 Task: Find connections with filter location Port Alberni with filter topic #lawyerlifewith filter profile language German with filter current company GRUNDFOS with filter school Bharatiya Vidya Bhavans M M College of Arts, N.M.Institute of Science and Haji Rashid Jaffer College of Commerce Bhavans College Munshi Nagar Andheri West Mumbai 400 058 with filter industry Internet Publishing with filter service category Translation with filter keywords title Actor
Action: Mouse moved to (226, 278)
Screenshot: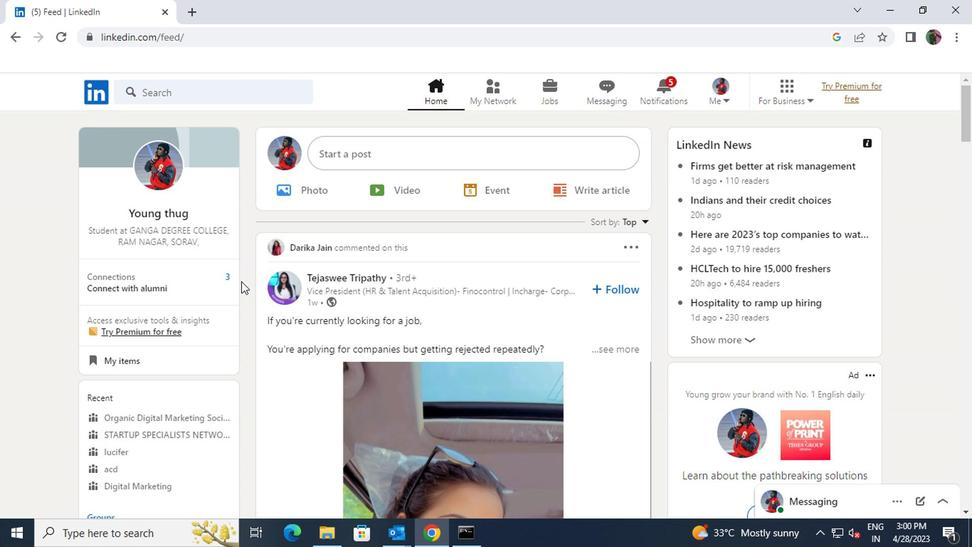 
Action: Mouse pressed left at (226, 278)
Screenshot: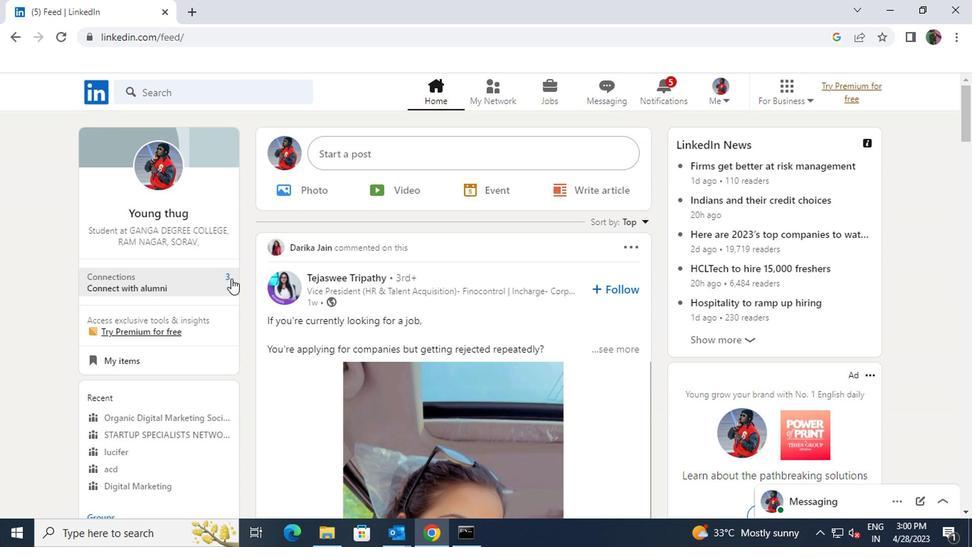 
Action: Mouse moved to (225, 174)
Screenshot: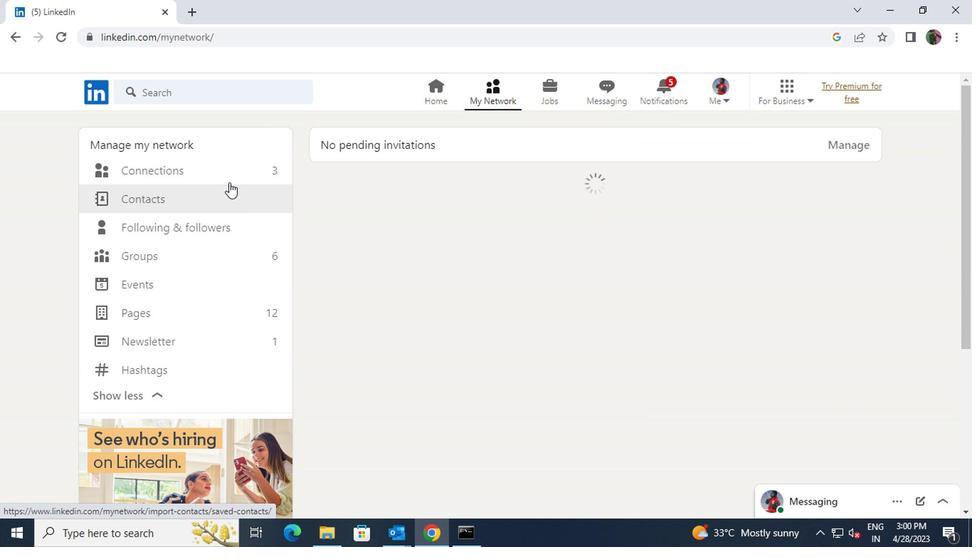 
Action: Mouse pressed left at (225, 174)
Screenshot: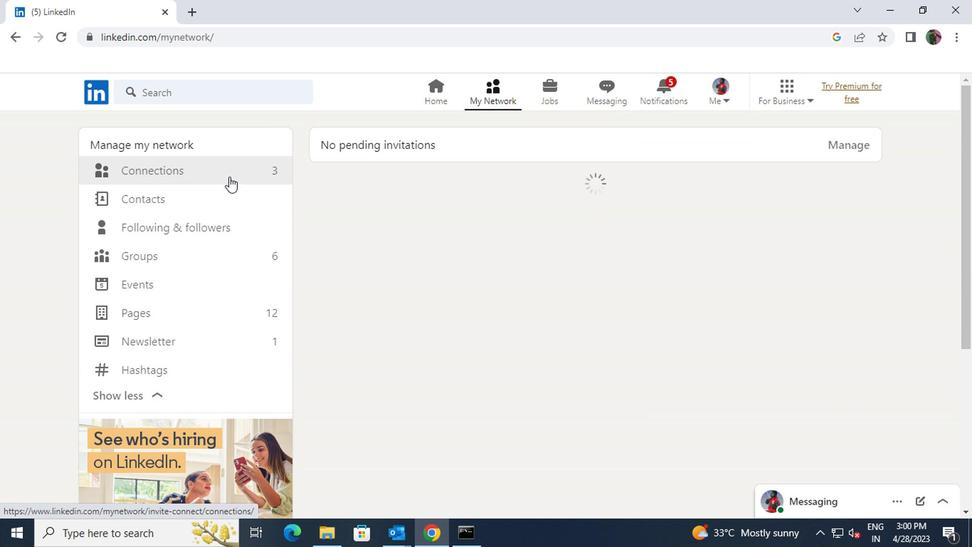 
Action: Mouse moved to (580, 172)
Screenshot: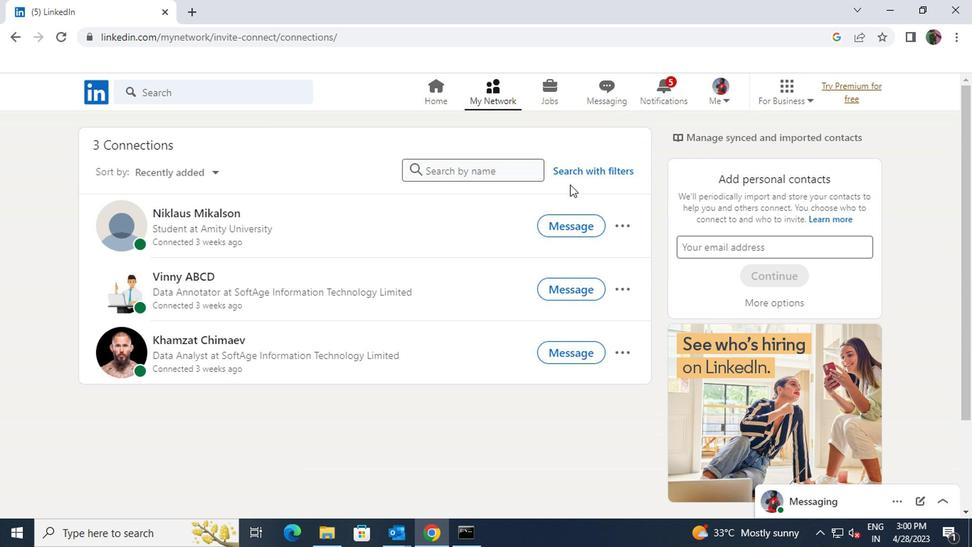 
Action: Mouse pressed left at (580, 172)
Screenshot: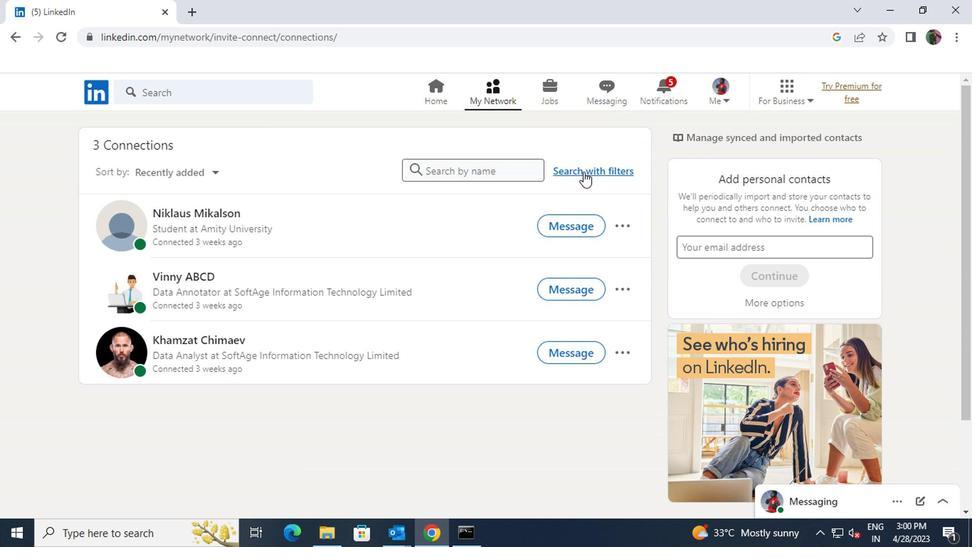 
Action: Mouse moved to (536, 133)
Screenshot: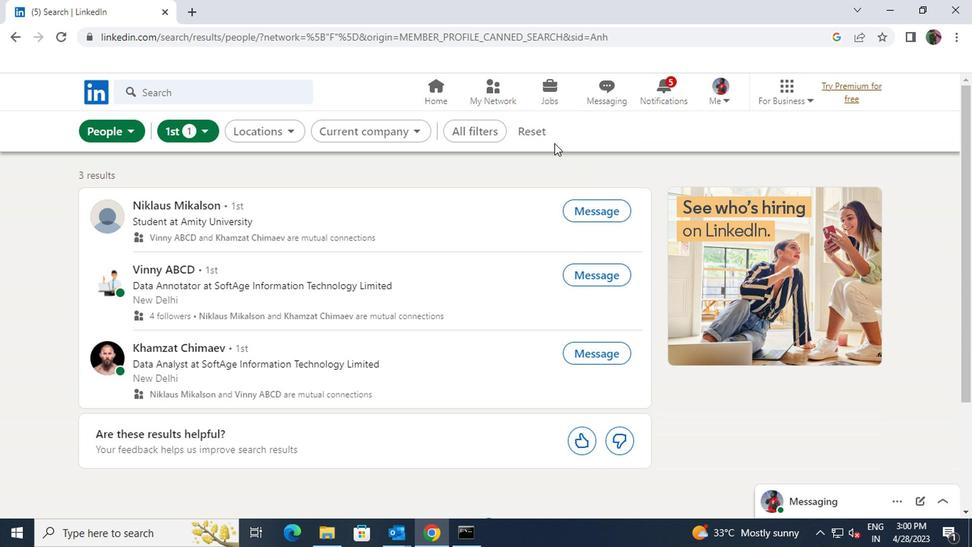 
Action: Mouse pressed left at (536, 133)
Screenshot: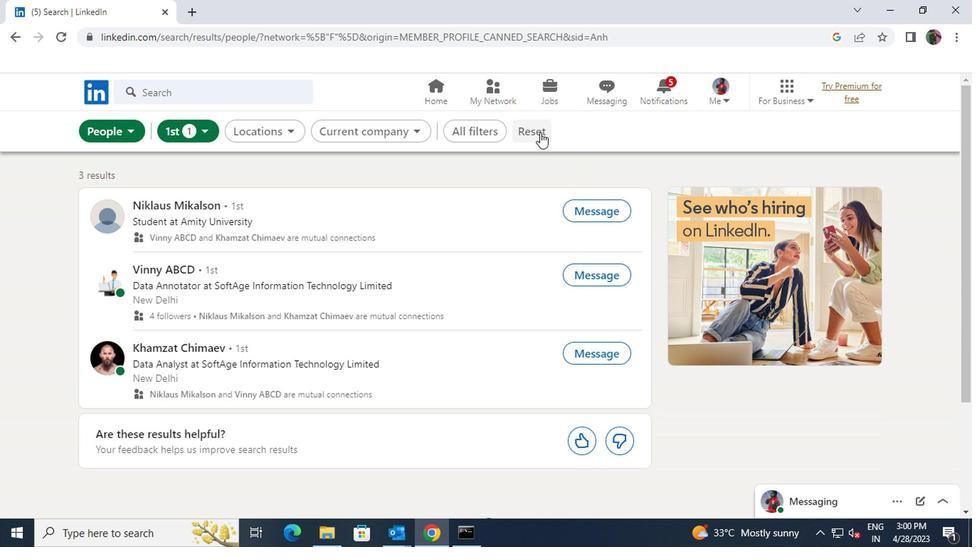 
Action: Mouse moved to (506, 133)
Screenshot: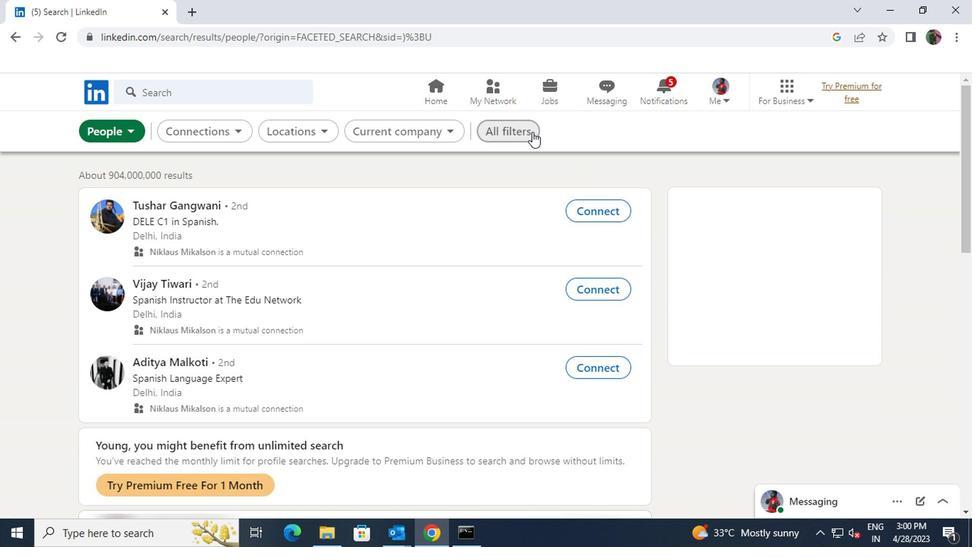 
Action: Mouse pressed left at (506, 133)
Screenshot: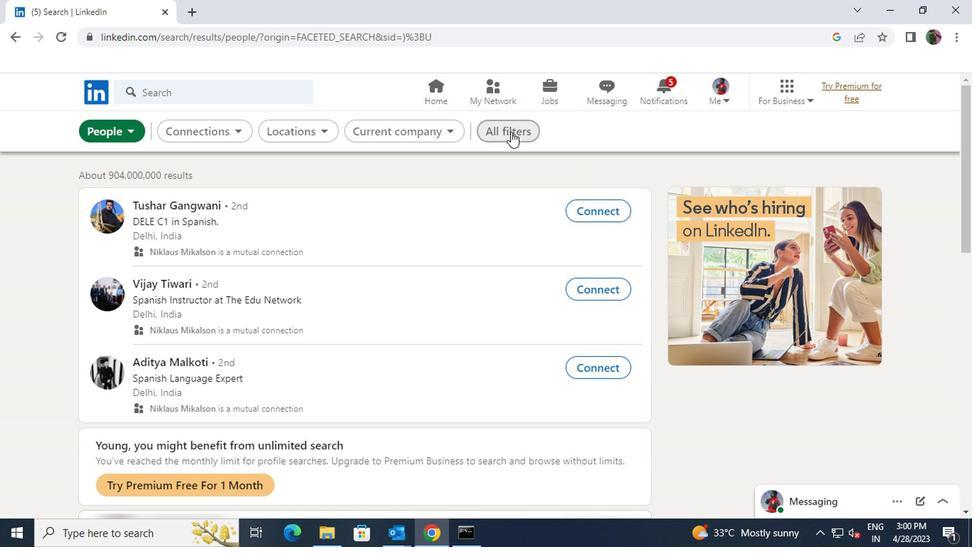 
Action: Mouse moved to (690, 284)
Screenshot: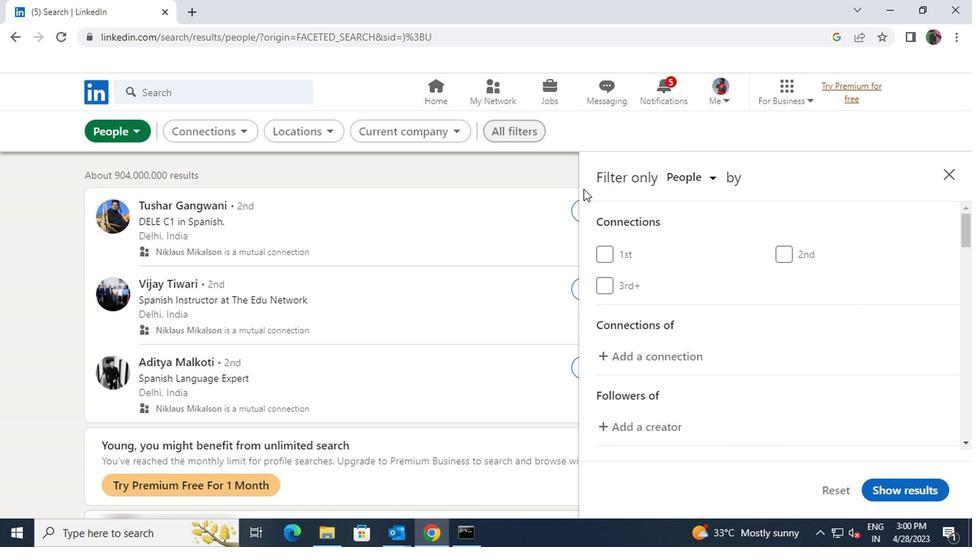 
Action: Mouse scrolled (690, 284) with delta (0, 0)
Screenshot: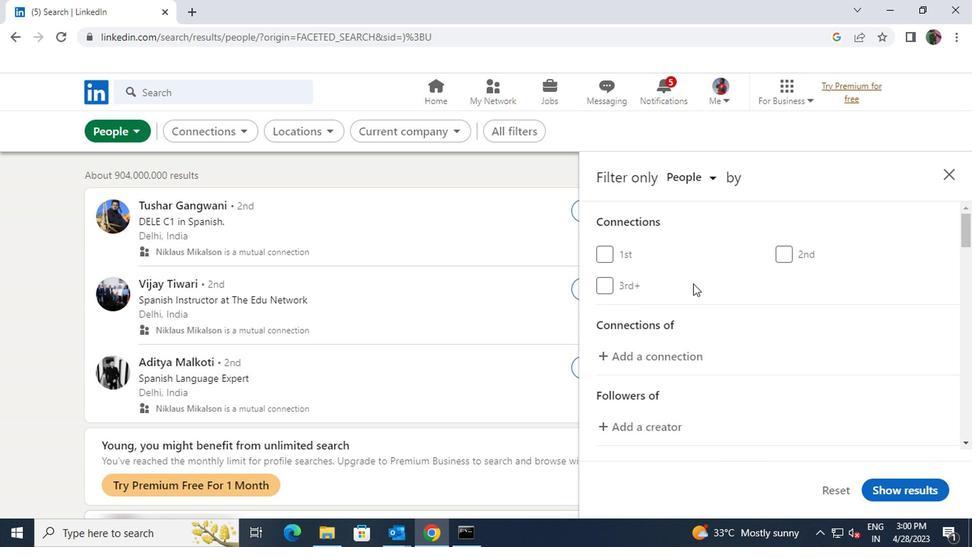 
Action: Mouse scrolled (690, 284) with delta (0, 0)
Screenshot: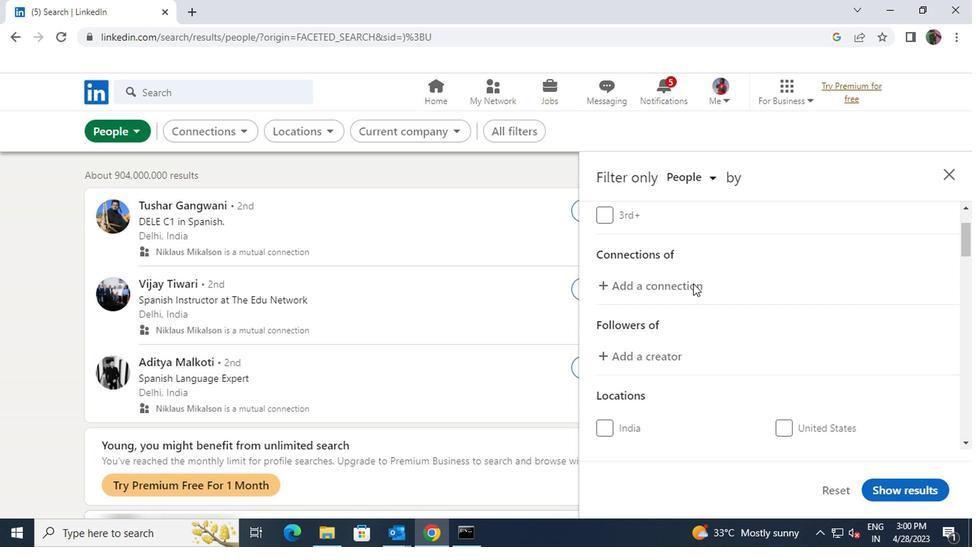 
Action: Mouse scrolled (690, 284) with delta (0, 0)
Screenshot: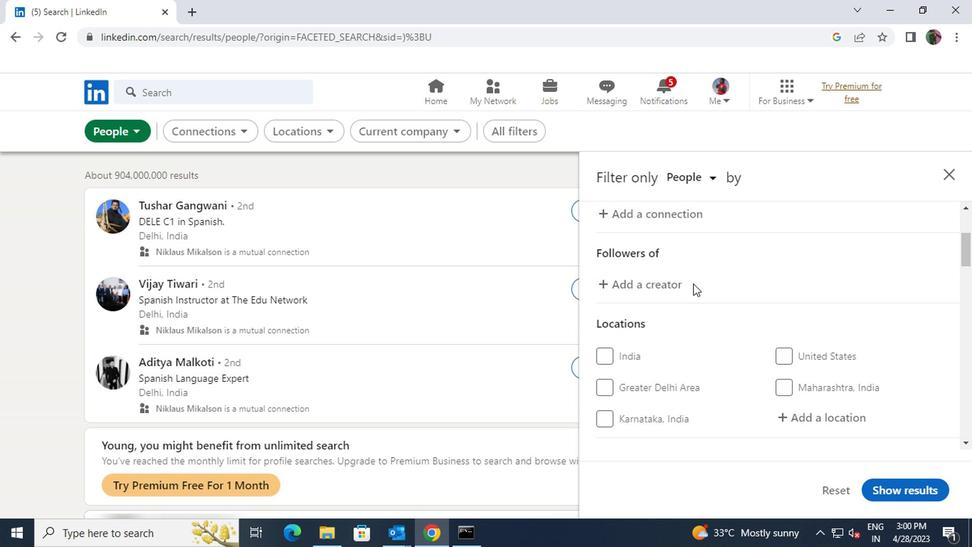 
Action: Mouse moved to (780, 348)
Screenshot: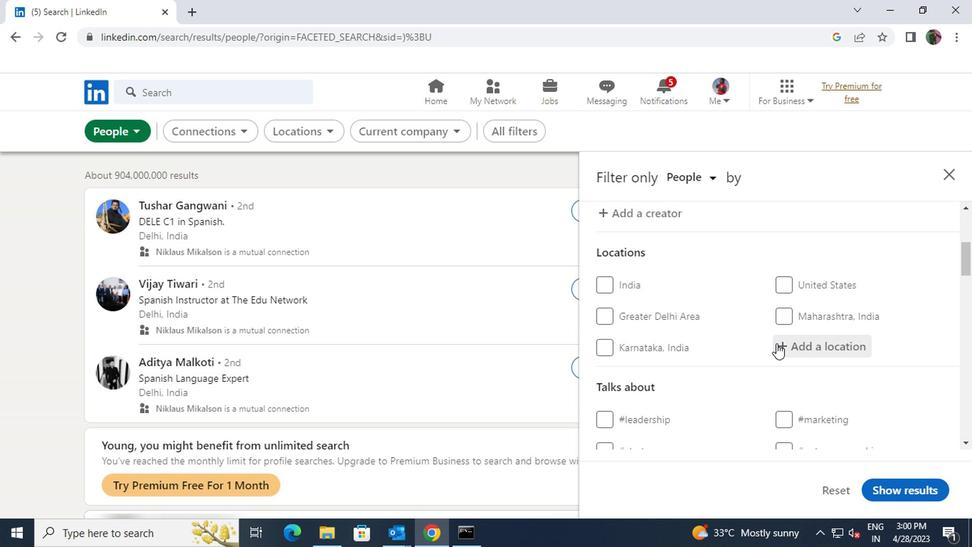 
Action: Mouse pressed left at (780, 348)
Screenshot: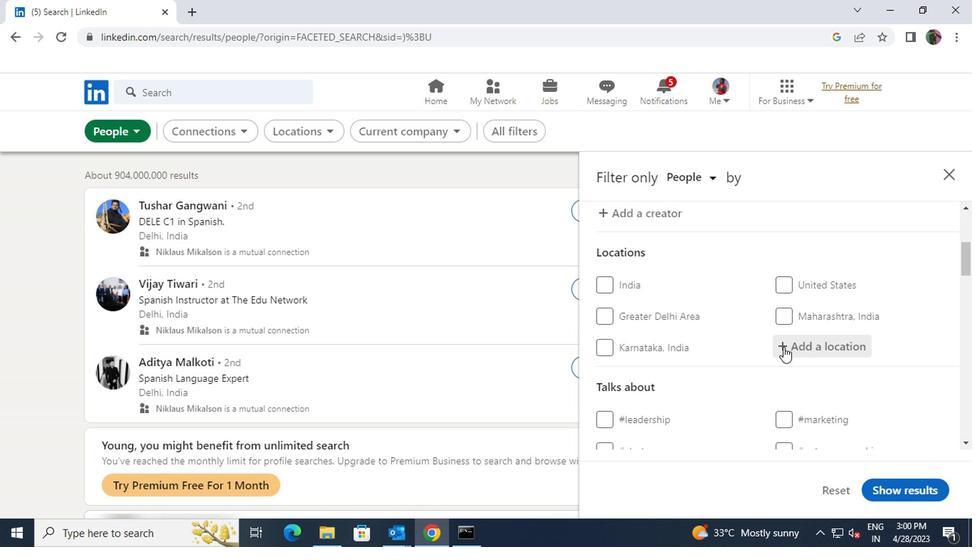 
Action: Key pressed <Key.shift>PORT<Key.space><Key.shift>ALBER
Screenshot: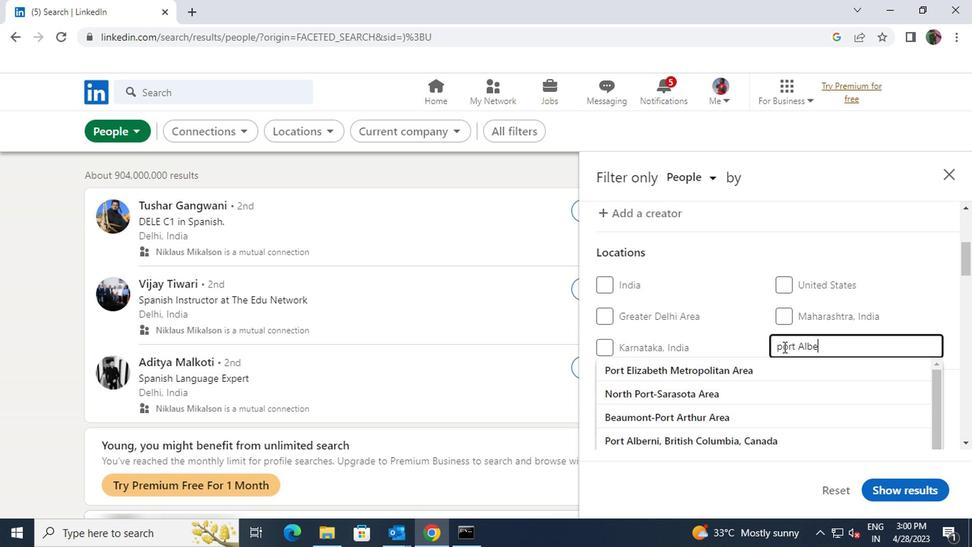 
Action: Mouse moved to (777, 366)
Screenshot: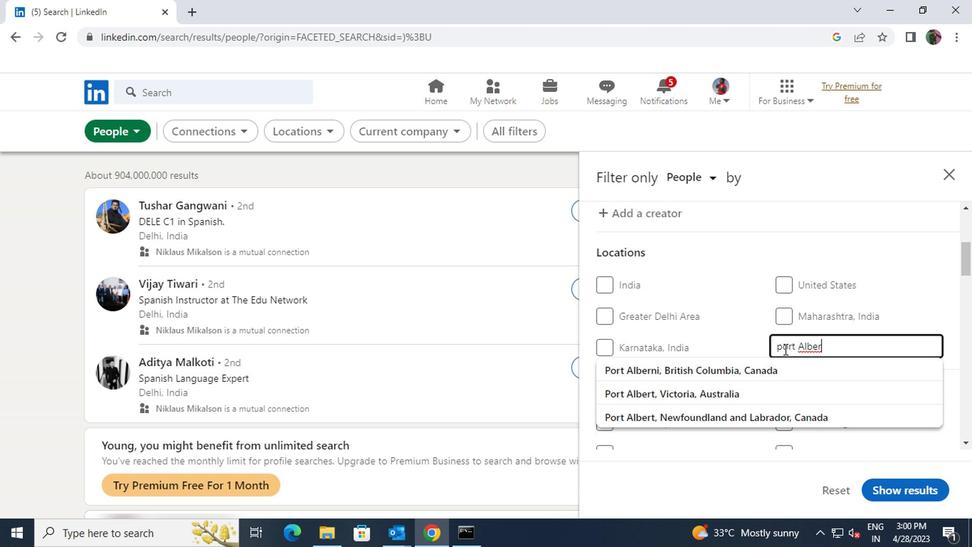 
Action: Mouse pressed left at (777, 366)
Screenshot: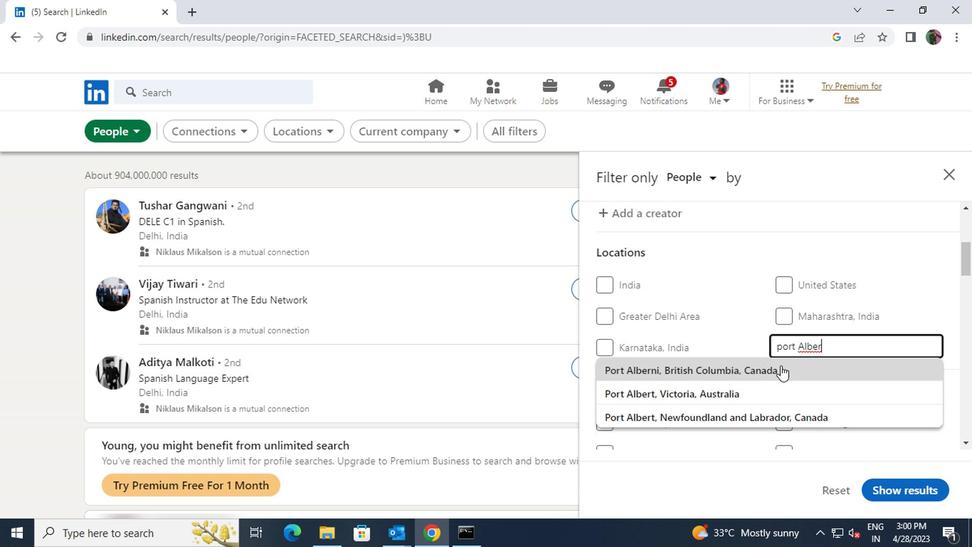 
Action: Mouse scrolled (777, 365) with delta (0, -1)
Screenshot: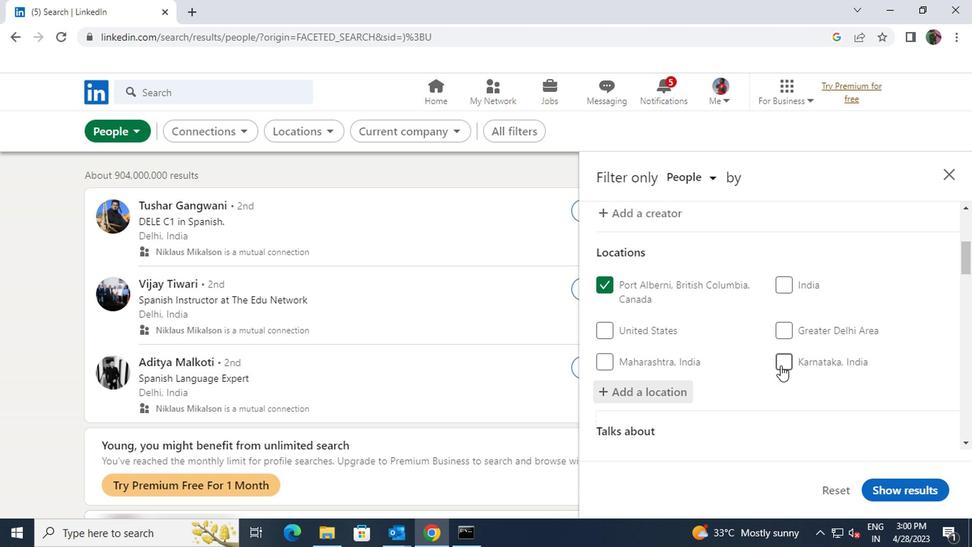 
Action: Mouse scrolled (777, 365) with delta (0, -1)
Screenshot: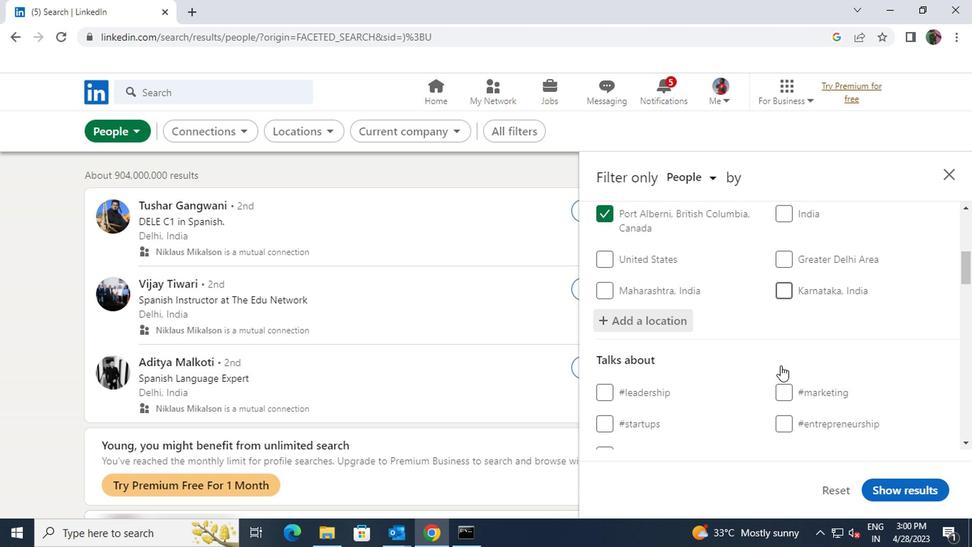 
Action: Mouse moved to (790, 381)
Screenshot: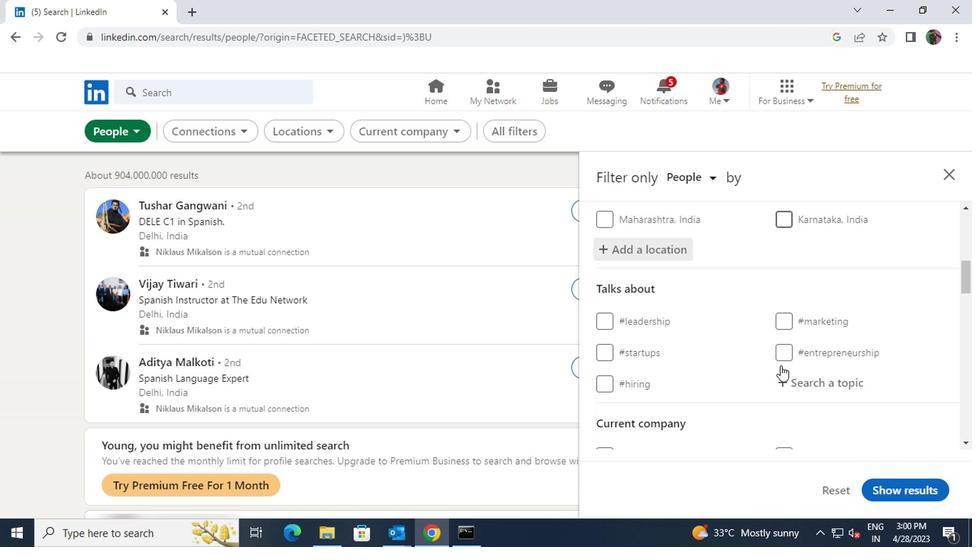 
Action: Mouse pressed left at (790, 381)
Screenshot: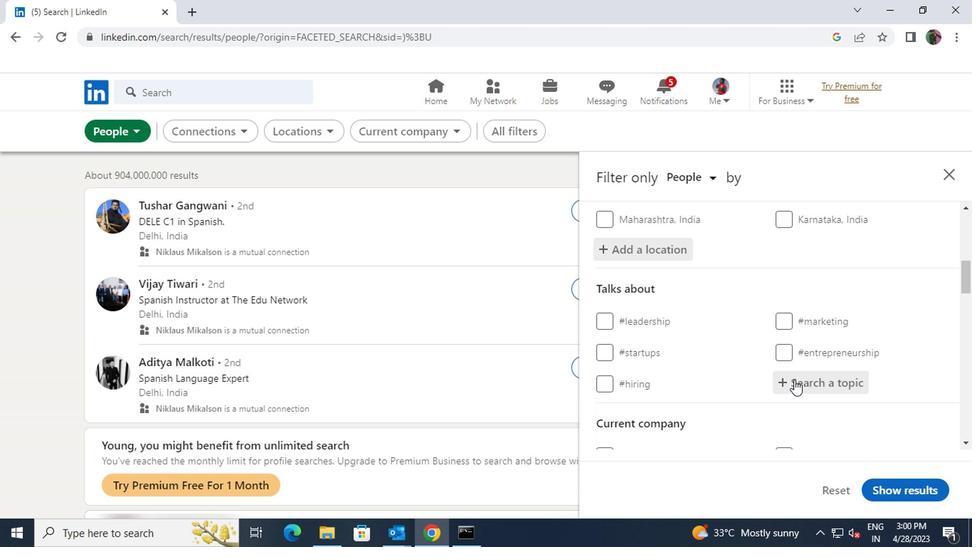 
Action: Key pressed LAWYERLIFE
Screenshot: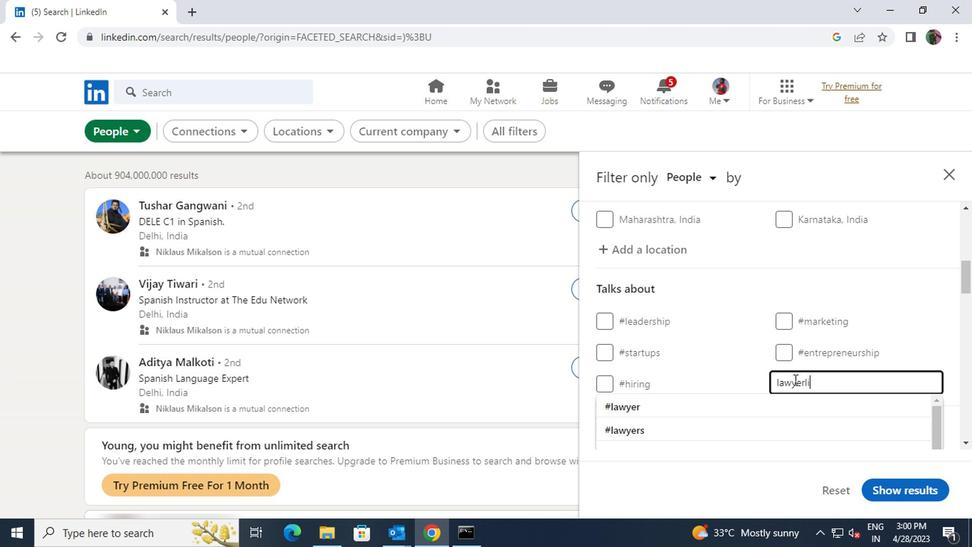 
Action: Mouse moved to (783, 395)
Screenshot: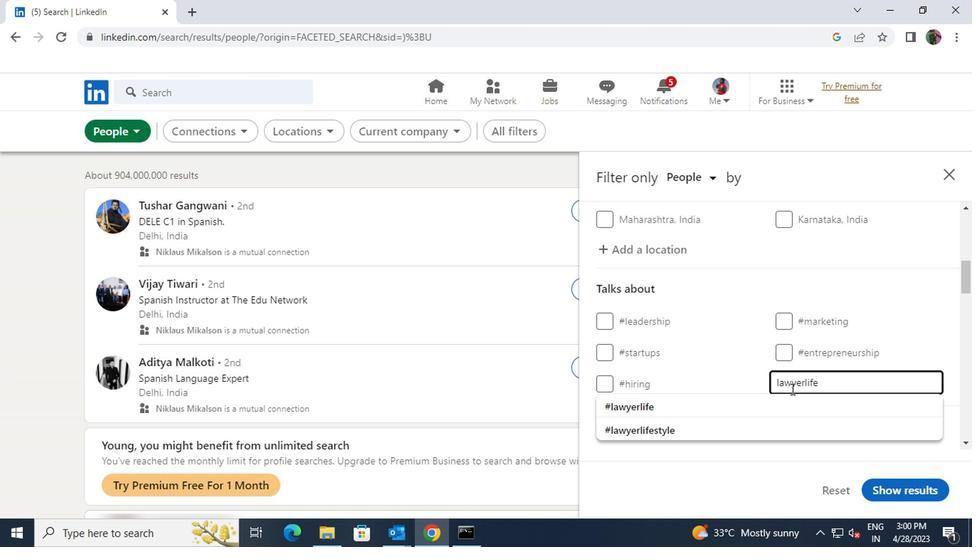 
Action: Mouse pressed left at (783, 395)
Screenshot: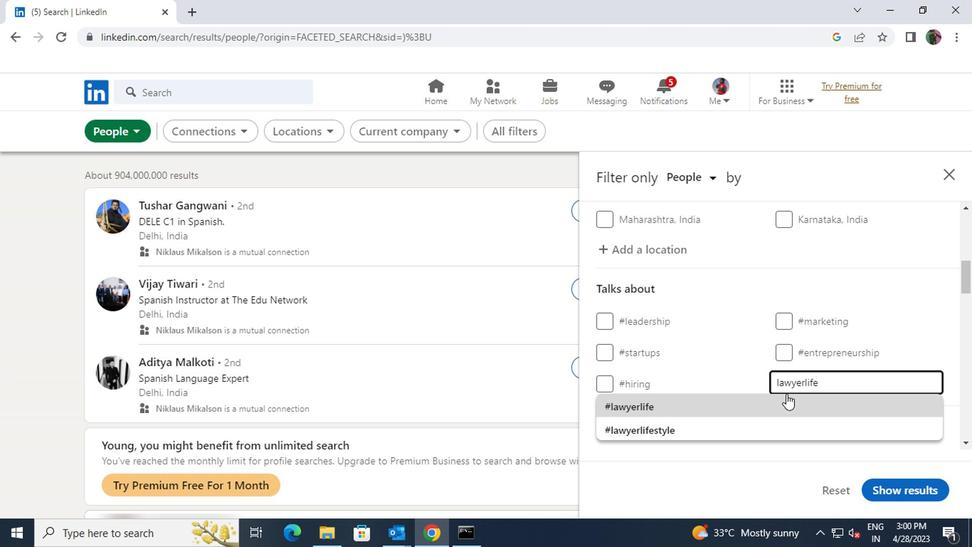 
Action: Mouse scrolled (783, 394) with delta (0, 0)
Screenshot: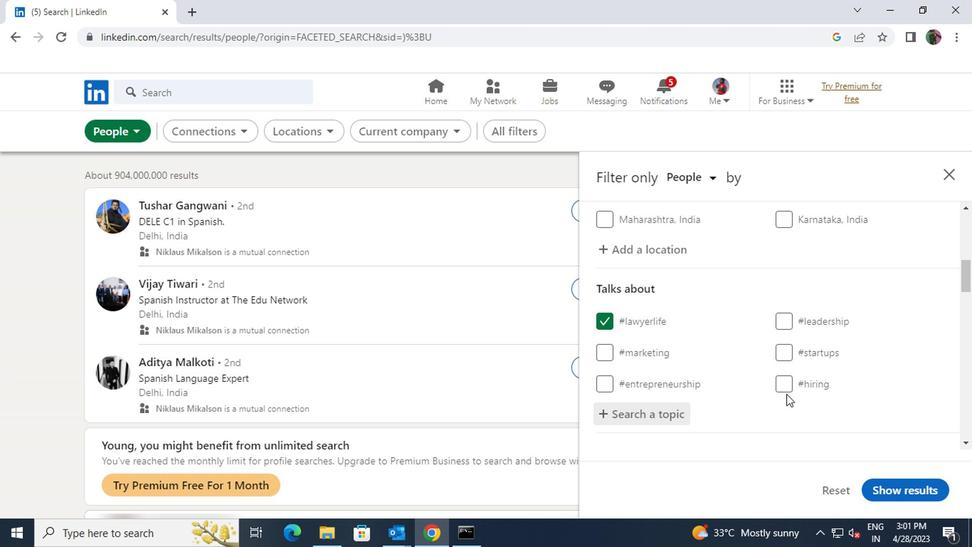 
Action: Mouse scrolled (783, 394) with delta (0, 0)
Screenshot: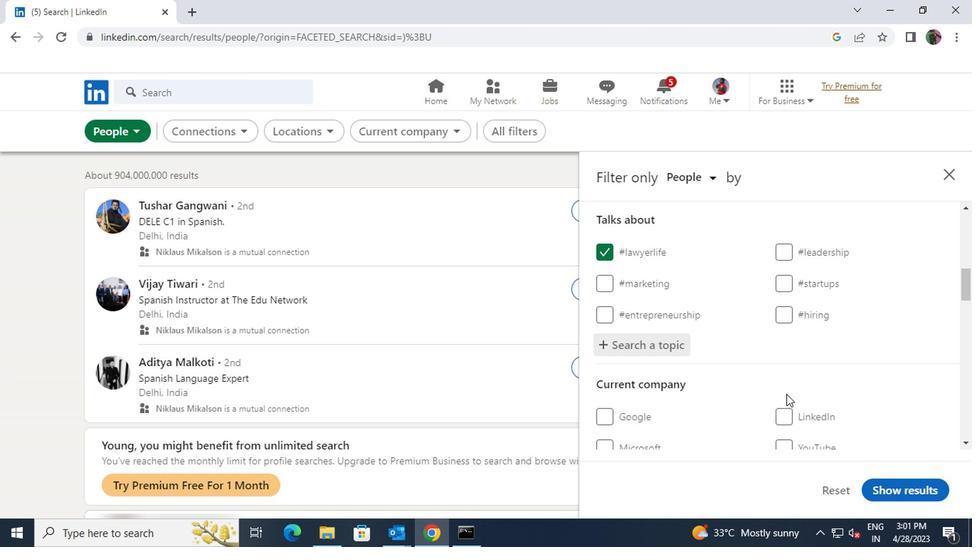 
Action: Mouse scrolled (783, 394) with delta (0, 0)
Screenshot: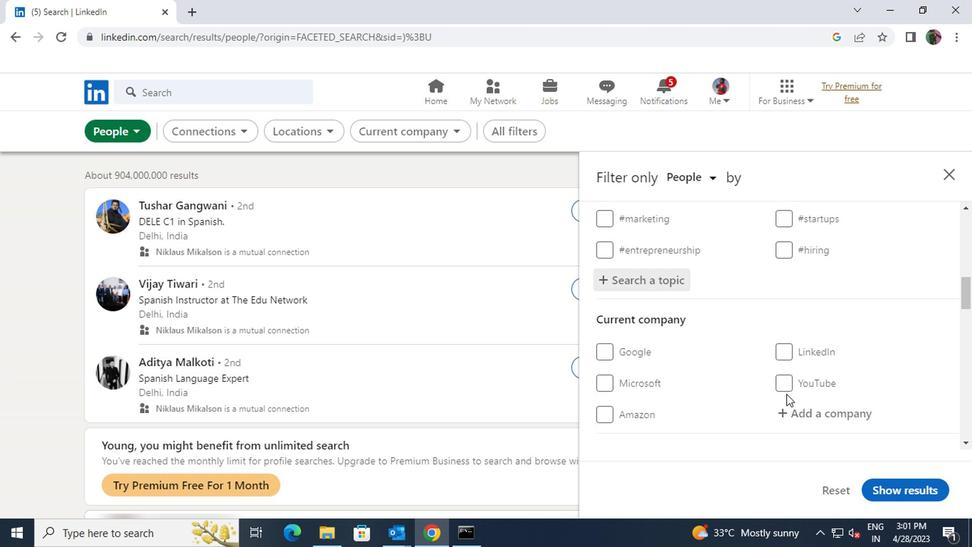 
Action: Mouse scrolled (783, 394) with delta (0, 0)
Screenshot: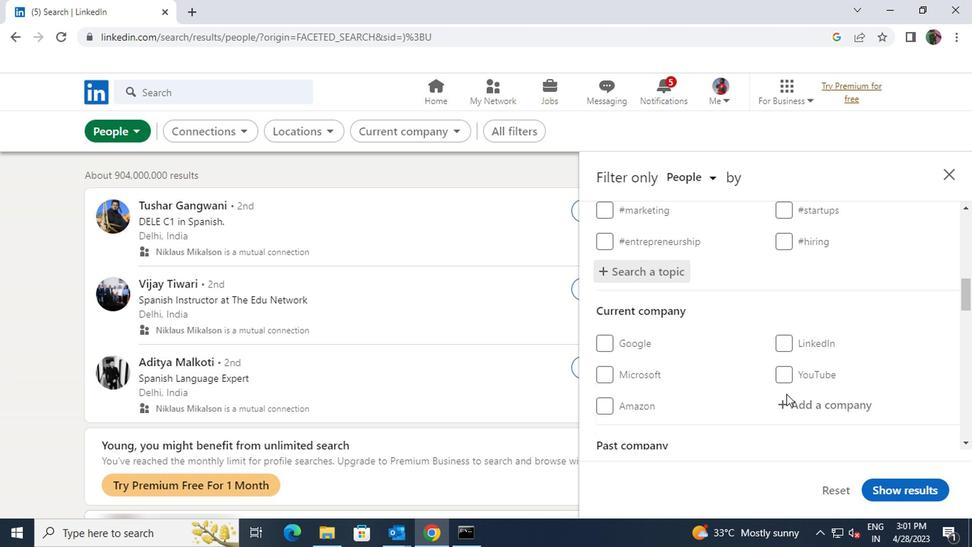 
Action: Mouse scrolled (783, 394) with delta (0, 0)
Screenshot: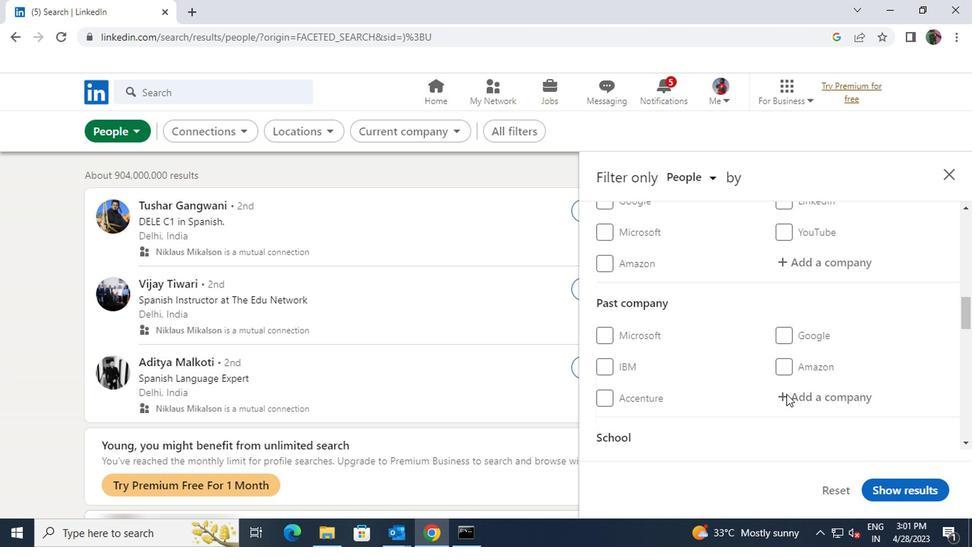 
Action: Mouse scrolled (783, 394) with delta (0, 0)
Screenshot: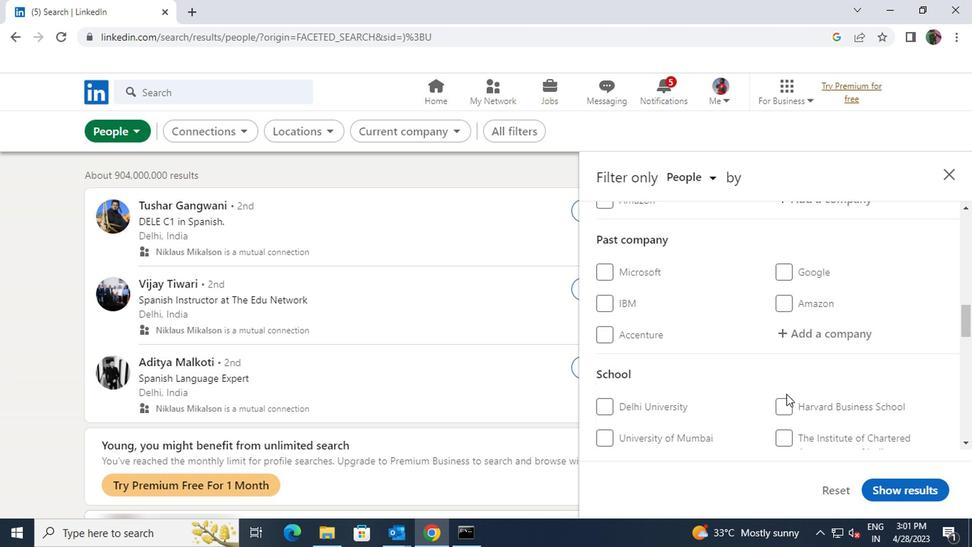 
Action: Mouse scrolled (783, 394) with delta (0, 0)
Screenshot: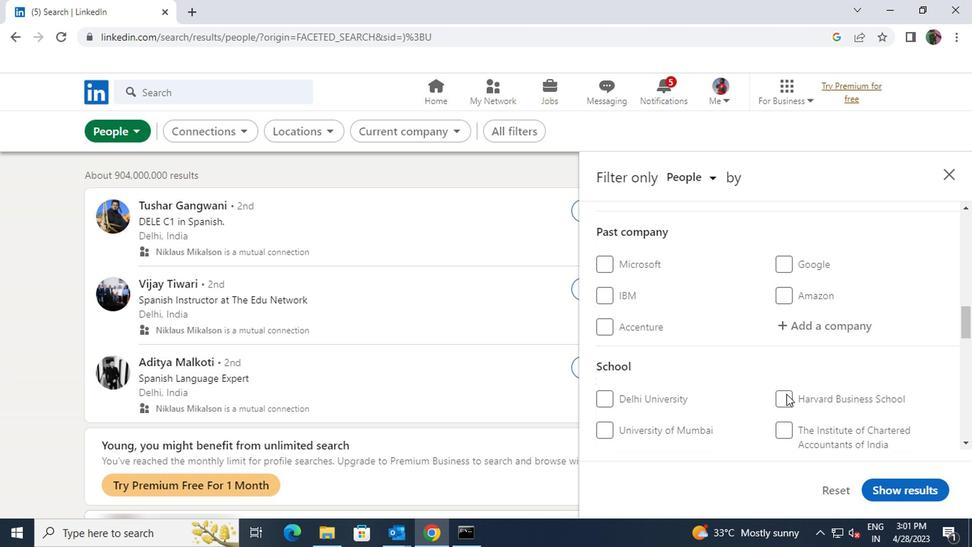 
Action: Mouse scrolled (783, 394) with delta (0, 0)
Screenshot: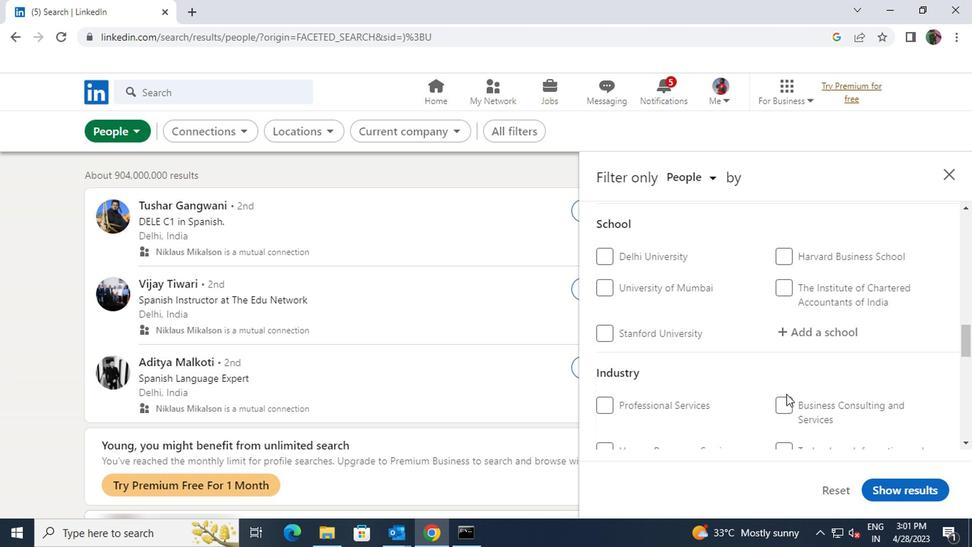 
Action: Mouse scrolled (783, 394) with delta (0, 0)
Screenshot: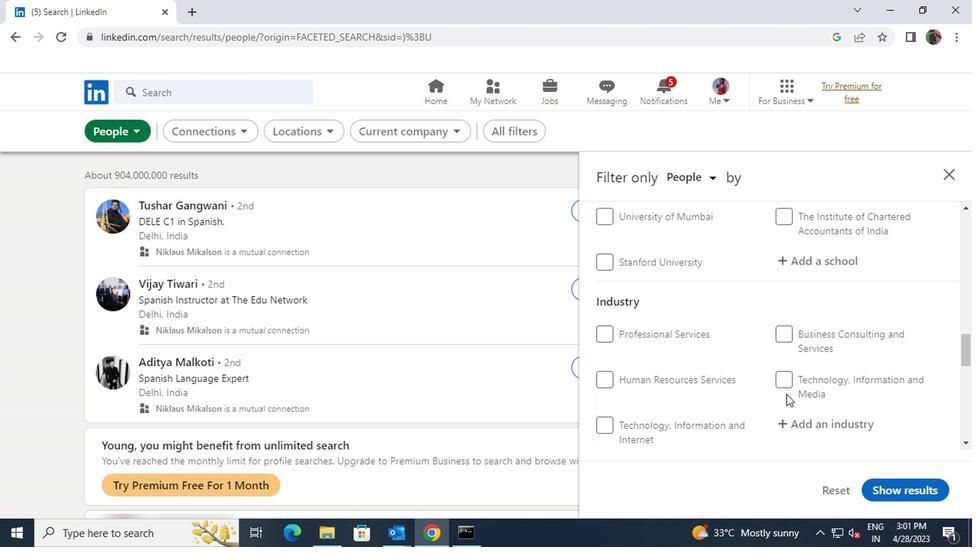 
Action: Mouse scrolled (783, 394) with delta (0, 0)
Screenshot: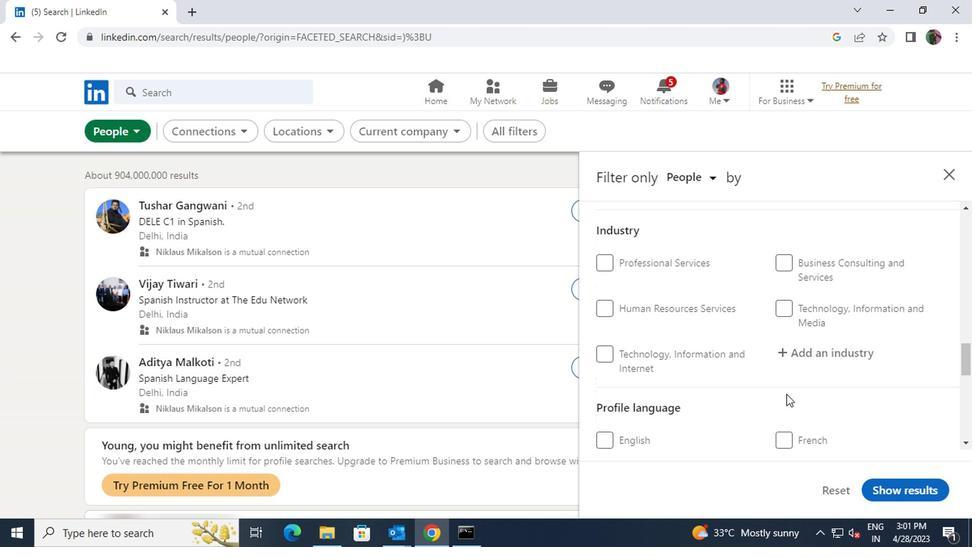 
Action: Mouse moved to (607, 431)
Screenshot: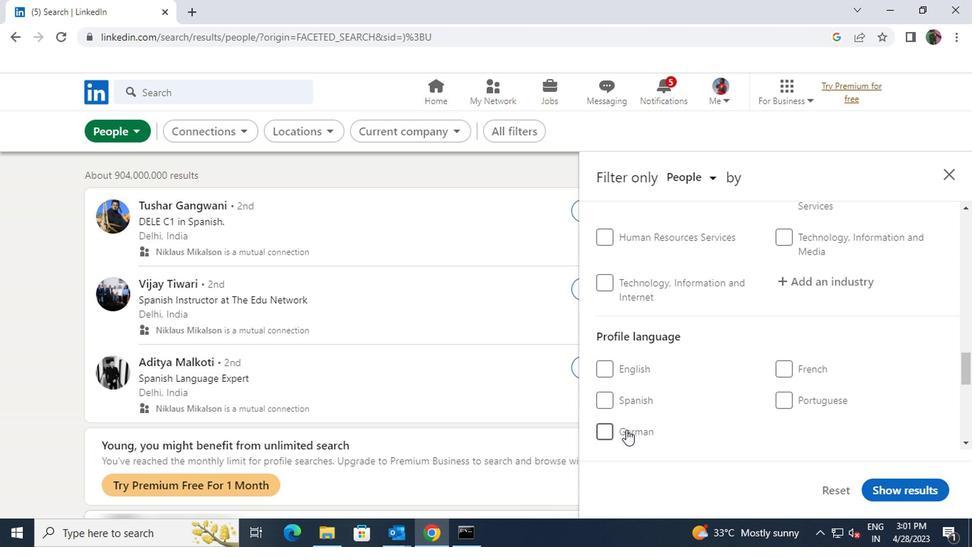 
Action: Mouse pressed left at (607, 431)
Screenshot: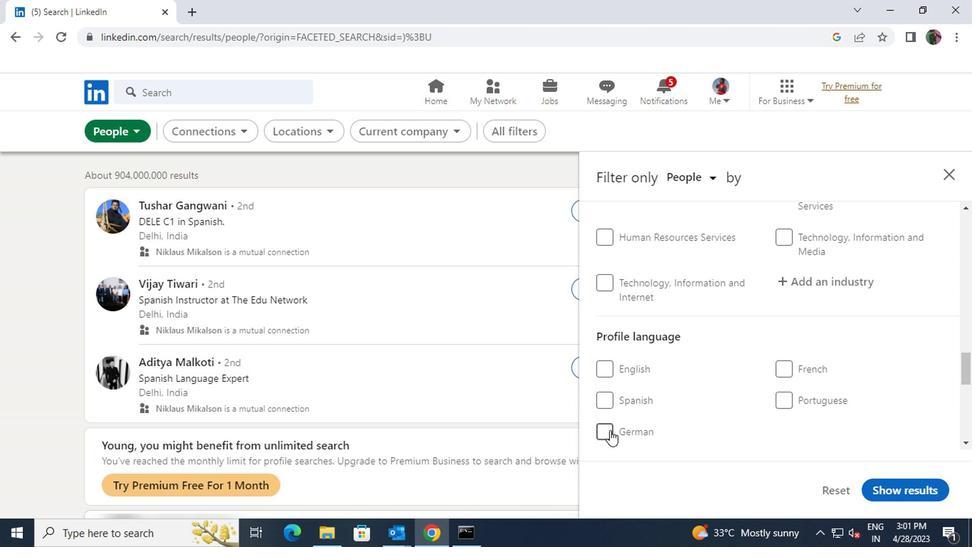 
Action: Mouse moved to (731, 428)
Screenshot: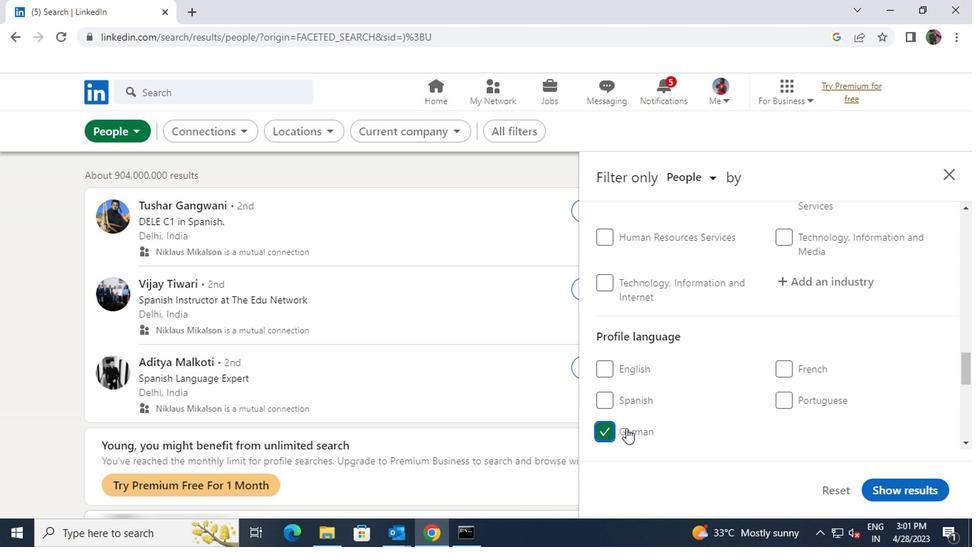 
Action: Mouse scrolled (731, 428) with delta (0, 0)
Screenshot: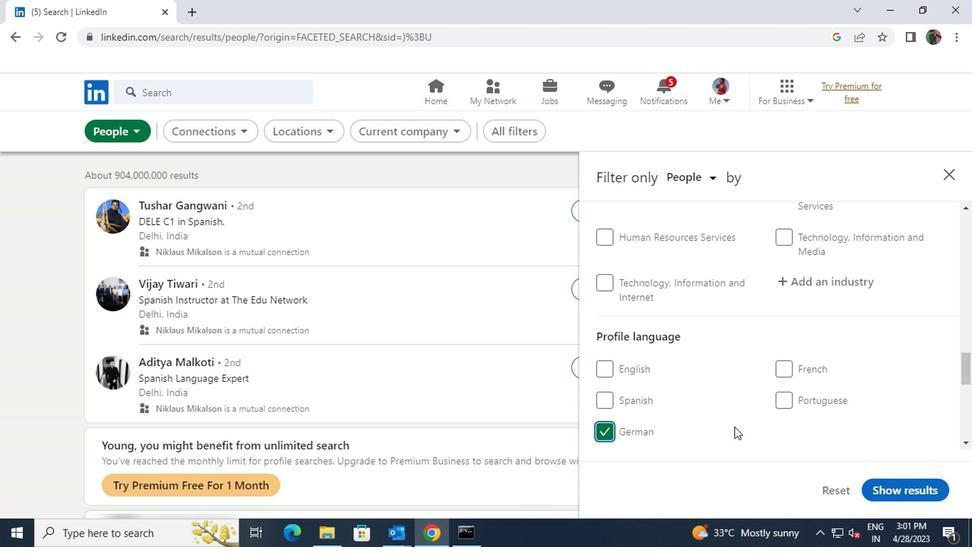 
Action: Mouse moved to (732, 427)
Screenshot: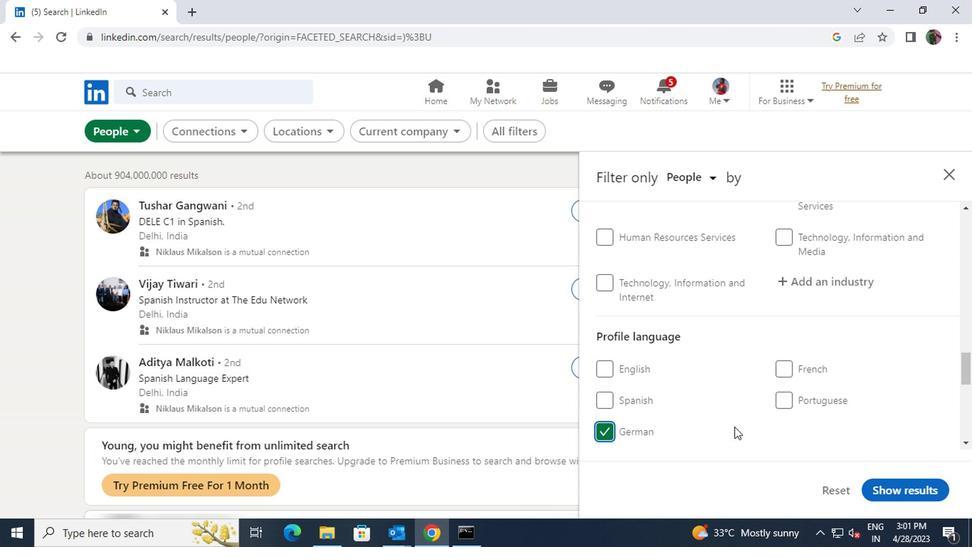 
Action: Mouse scrolled (732, 428) with delta (0, 1)
Screenshot: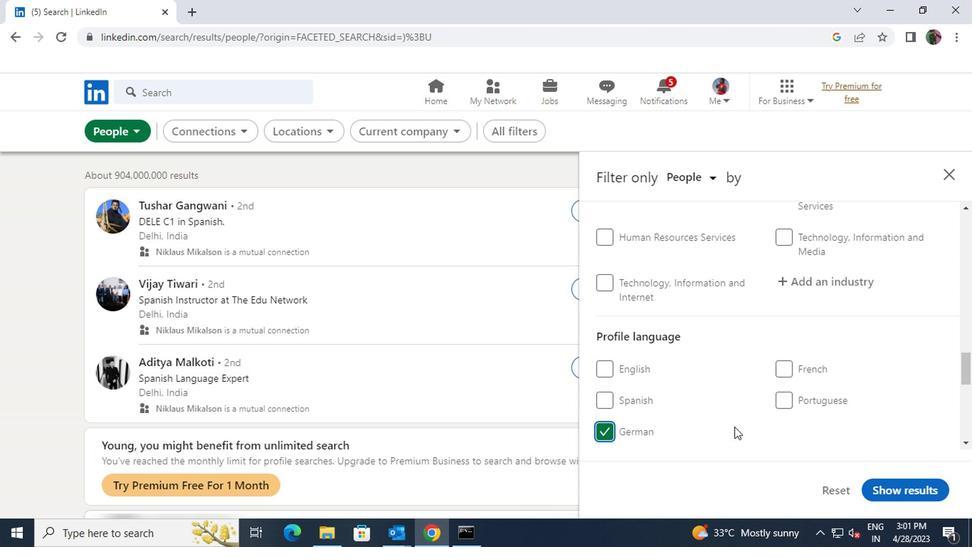 
Action: Mouse scrolled (732, 428) with delta (0, 1)
Screenshot: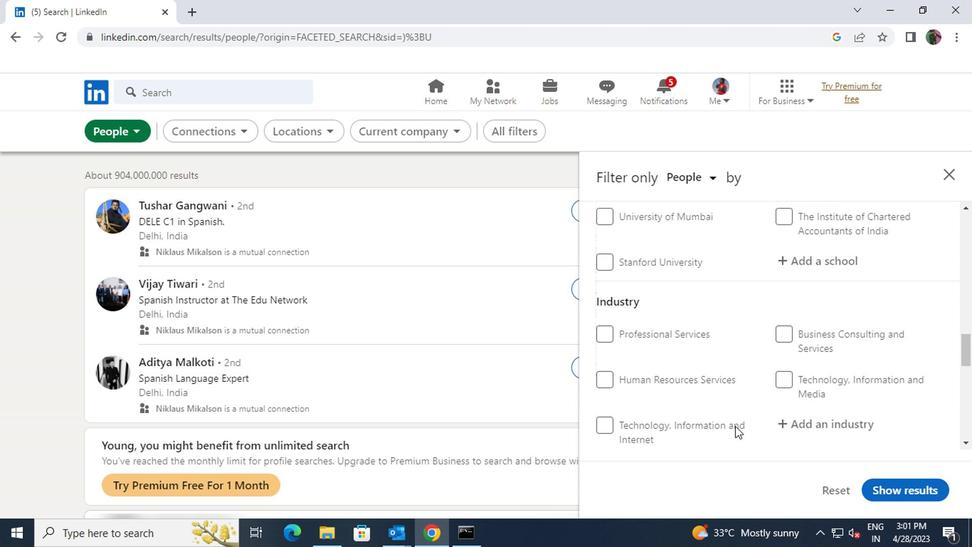 
Action: Mouse scrolled (732, 428) with delta (0, 1)
Screenshot: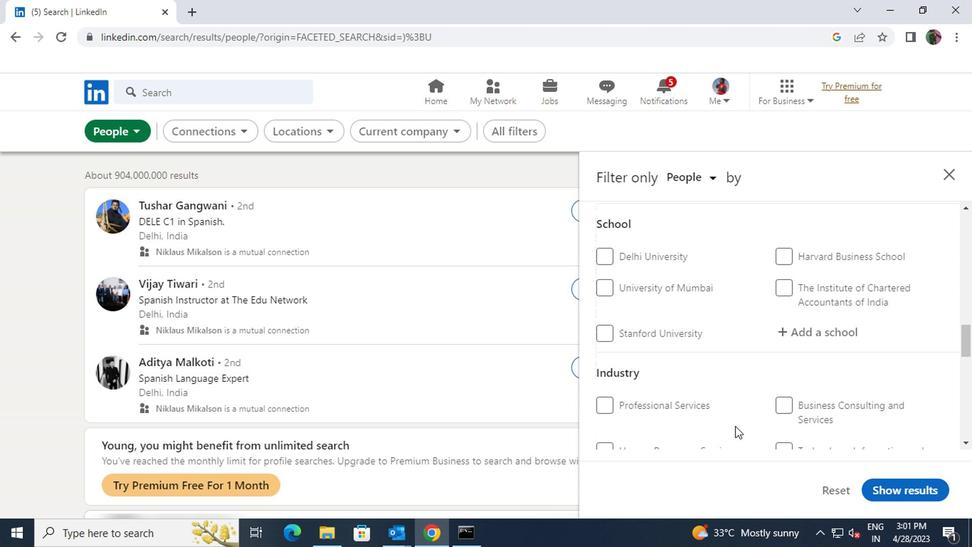 
Action: Mouse scrolled (732, 428) with delta (0, 1)
Screenshot: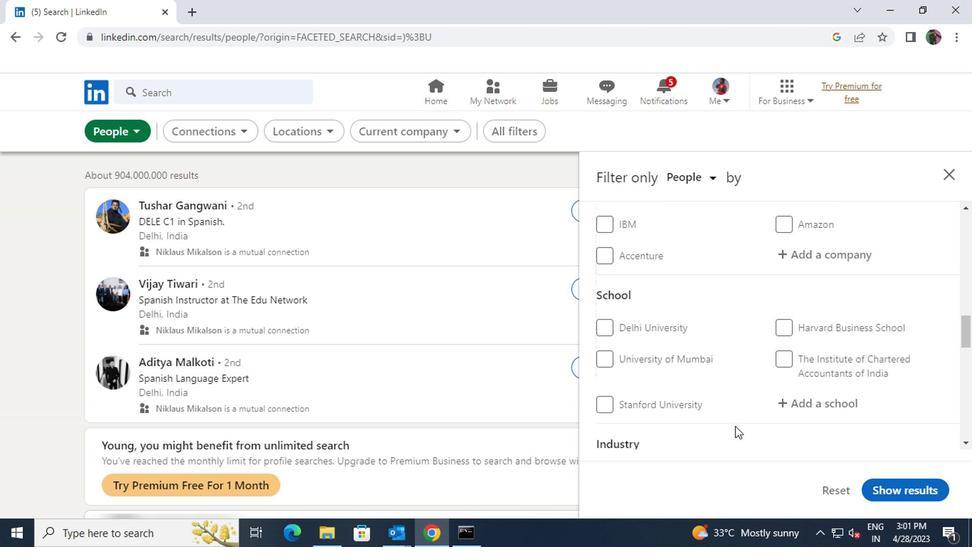 
Action: Mouse scrolled (732, 428) with delta (0, 1)
Screenshot: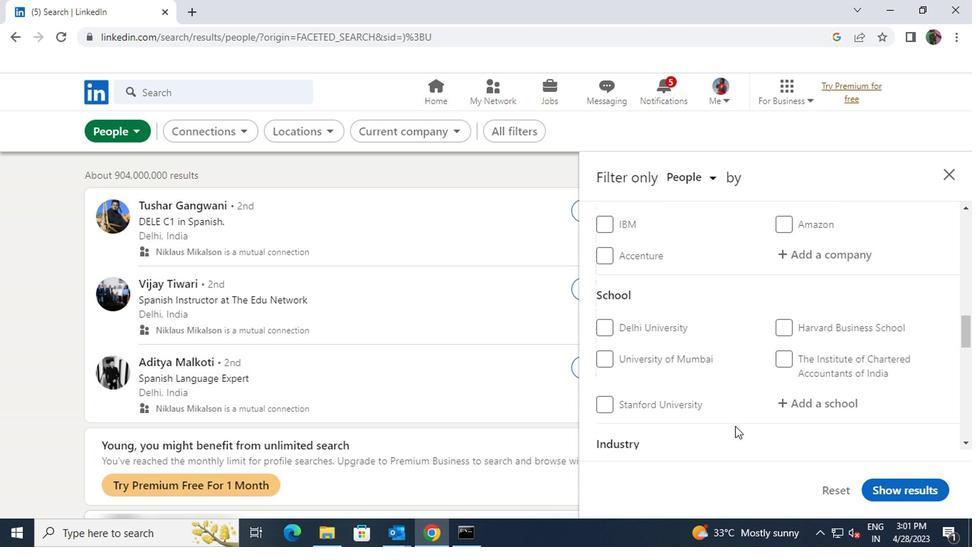 
Action: Mouse scrolled (732, 428) with delta (0, 1)
Screenshot: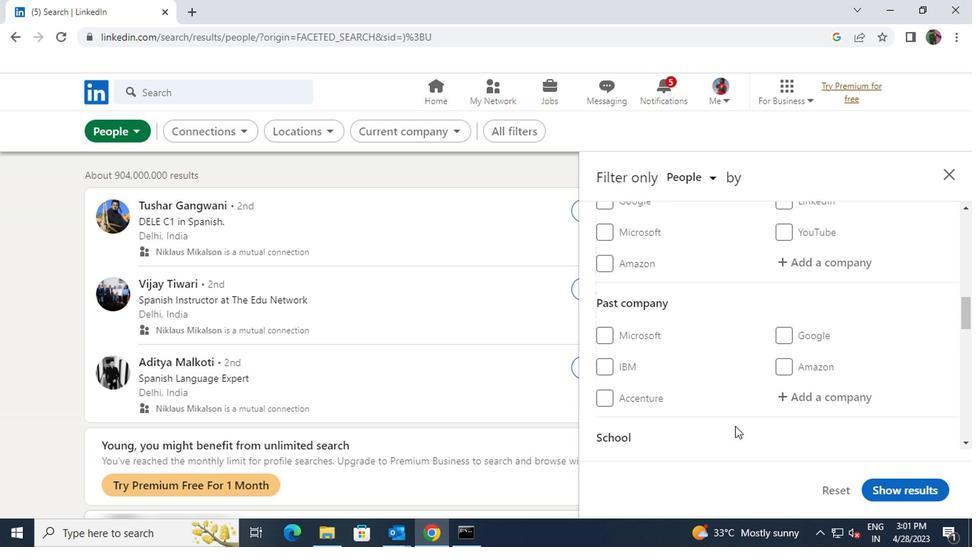 
Action: Mouse scrolled (732, 428) with delta (0, 1)
Screenshot: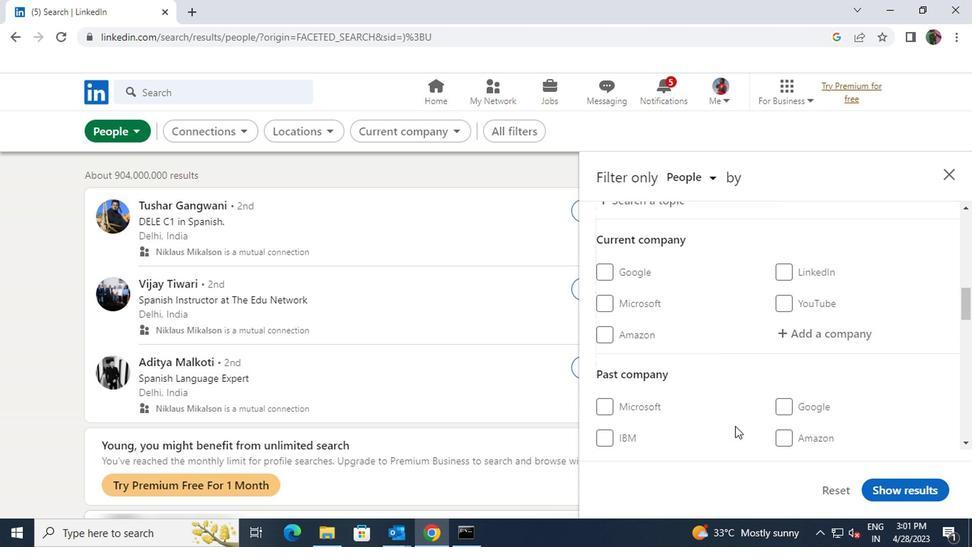 
Action: Mouse moved to (790, 404)
Screenshot: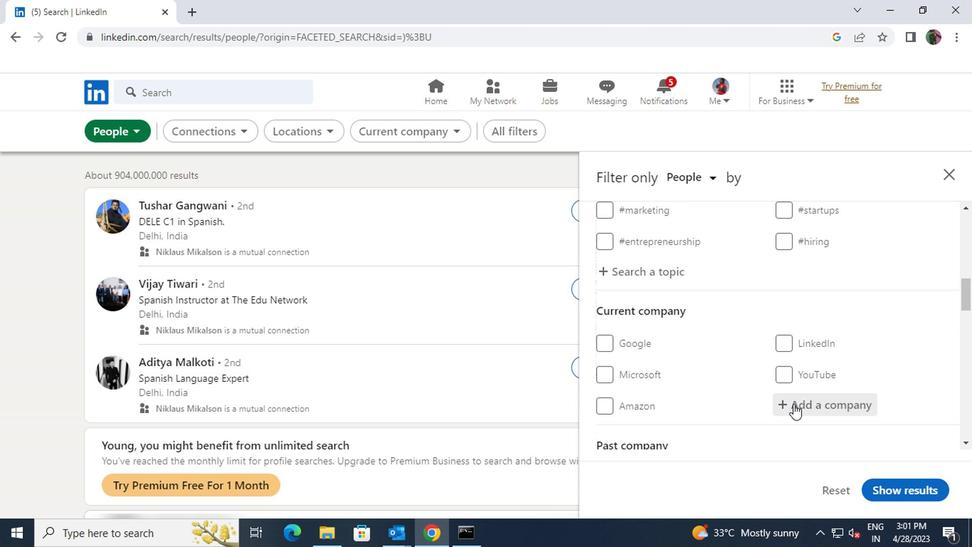 
Action: Mouse pressed left at (790, 404)
Screenshot: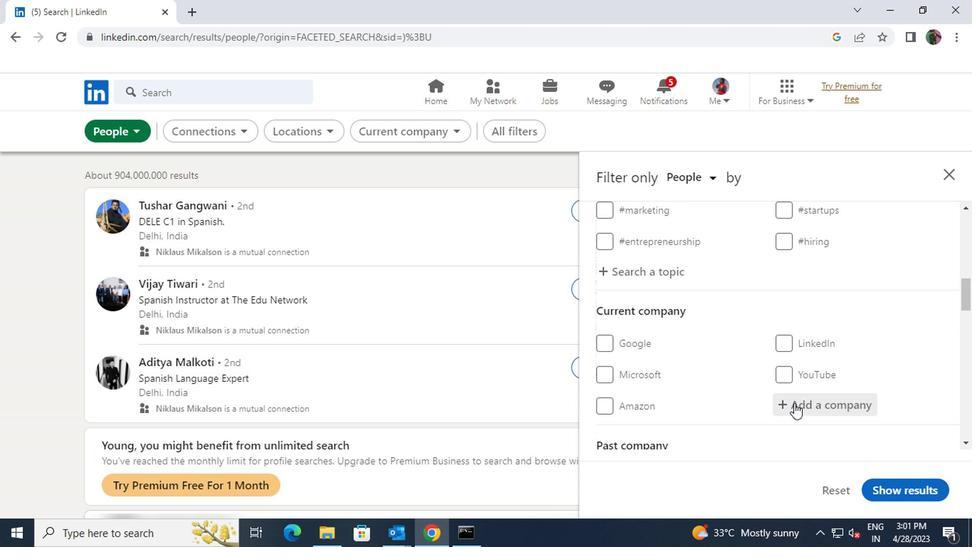 
Action: Key pressed <Key.shift>GRUNDFOS
Screenshot: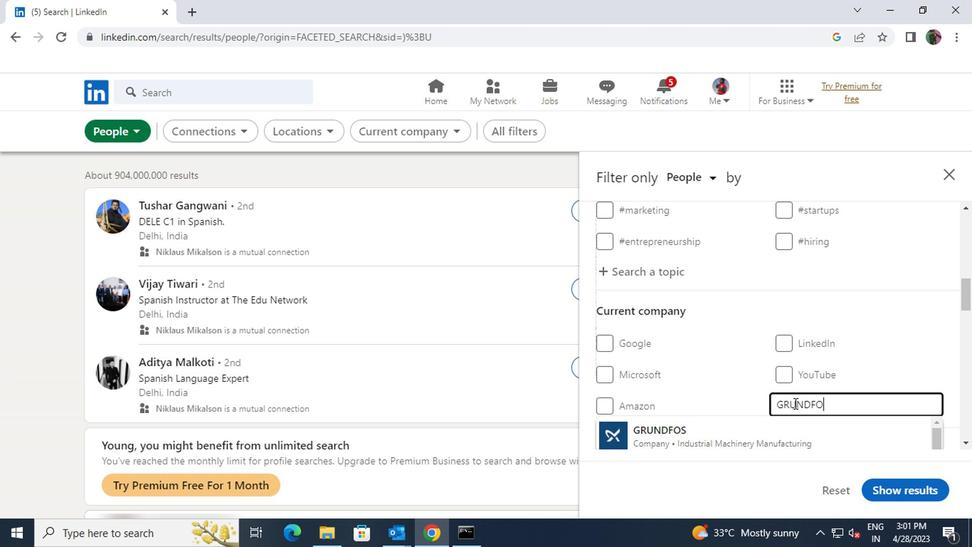 
Action: Mouse moved to (777, 438)
Screenshot: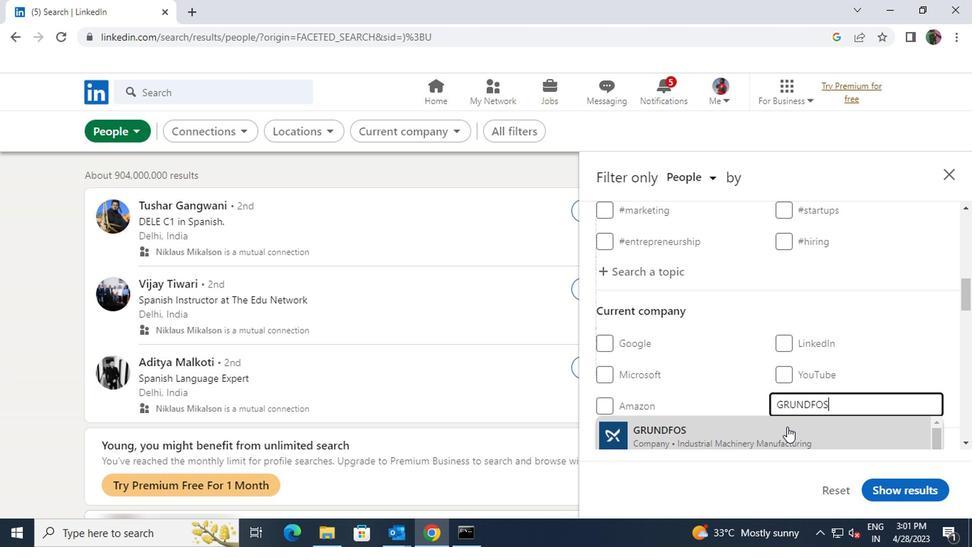 
Action: Mouse pressed left at (777, 438)
Screenshot: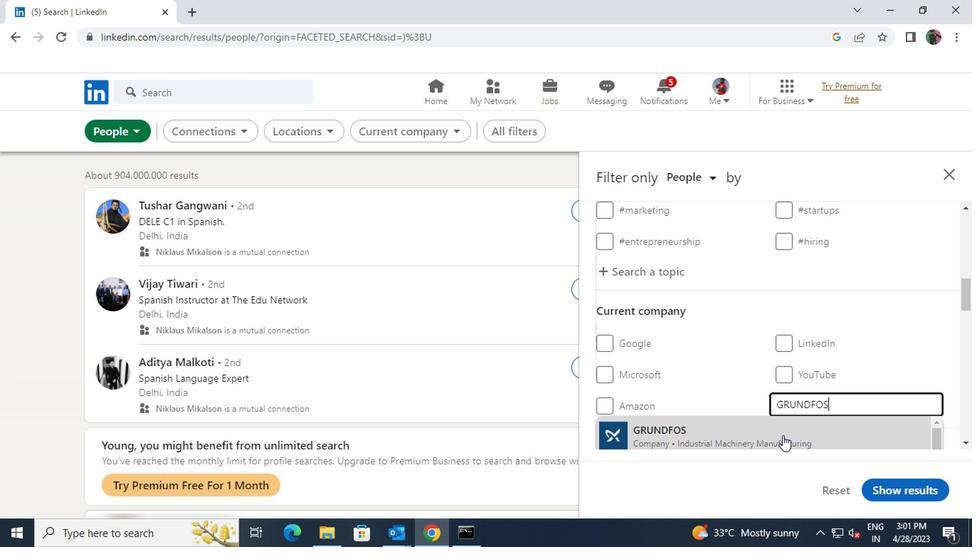 
Action: Mouse moved to (759, 408)
Screenshot: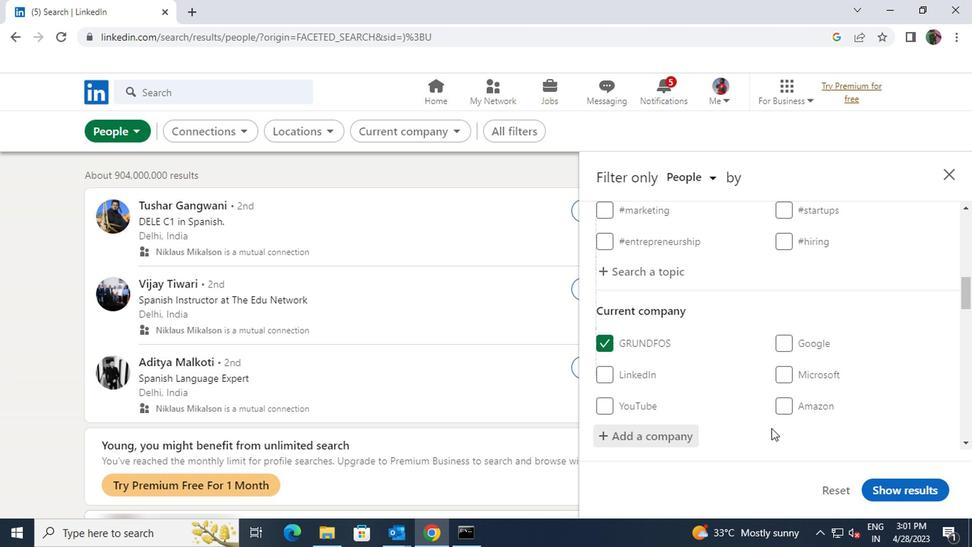 
Action: Mouse scrolled (759, 407) with delta (0, -1)
Screenshot: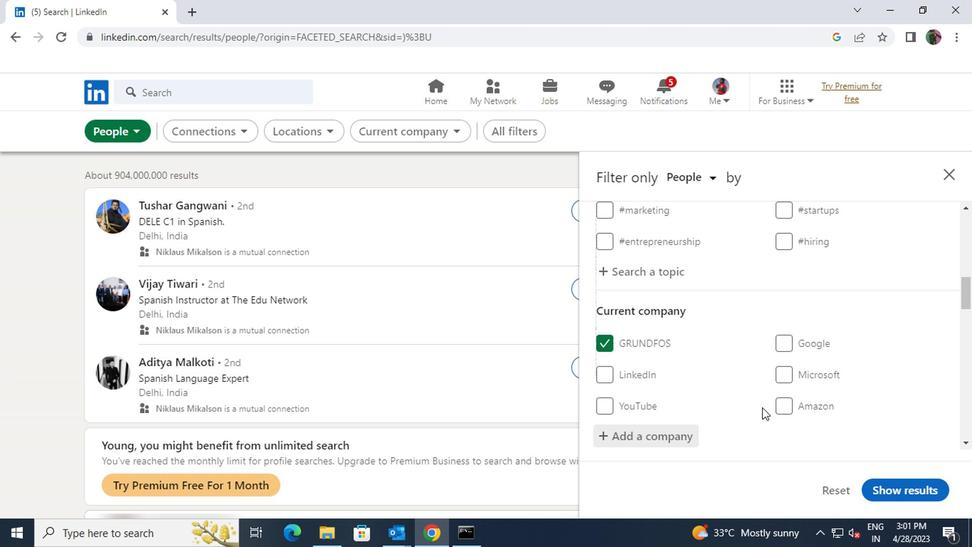 
Action: Mouse scrolled (759, 407) with delta (0, -1)
Screenshot: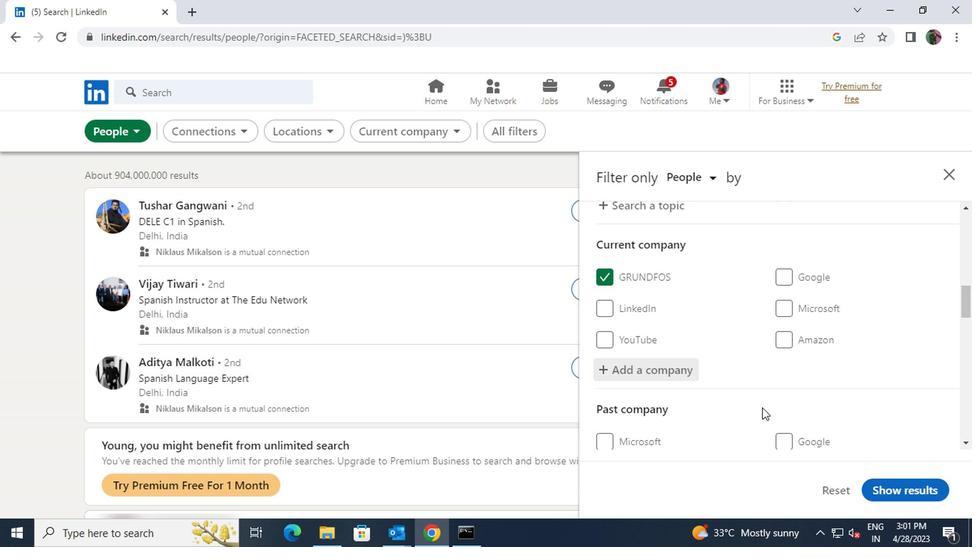 
Action: Mouse scrolled (759, 407) with delta (0, -1)
Screenshot: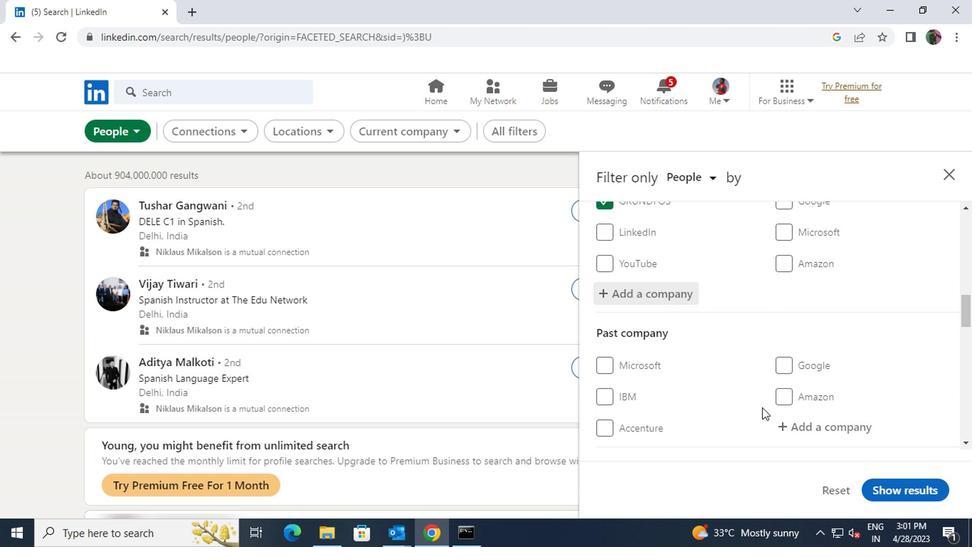 
Action: Mouse scrolled (759, 407) with delta (0, -1)
Screenshot: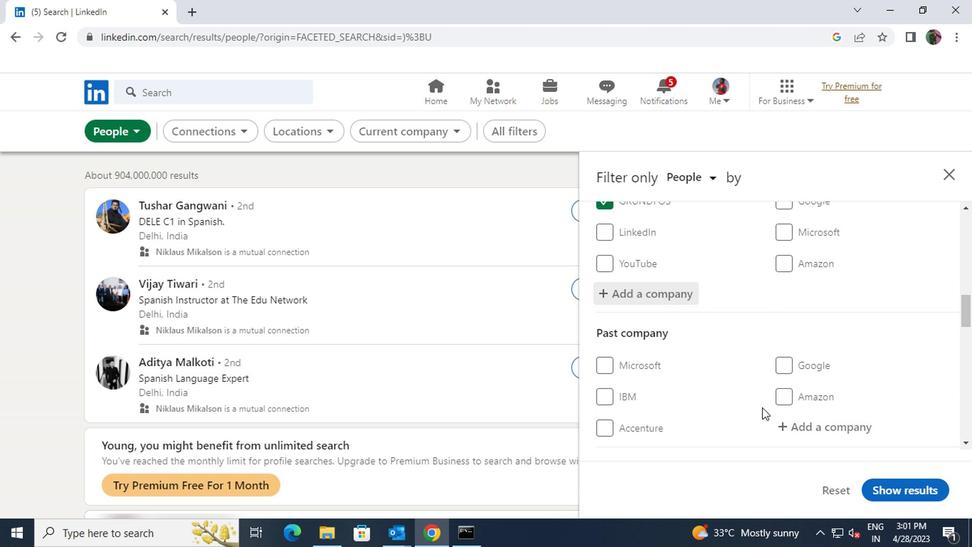 
Action: Mouse scrolled (759, 407) with delta (0, -1)
Screenshot: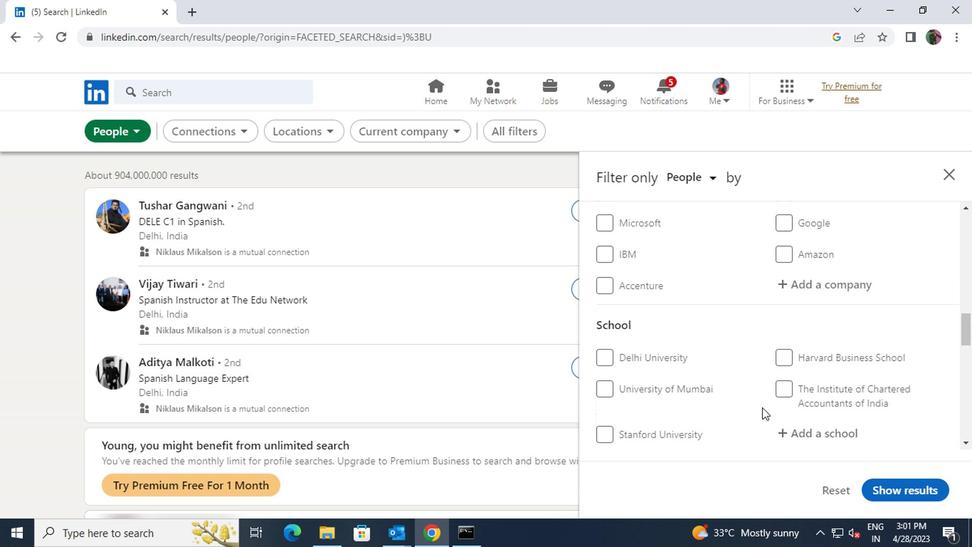 
Action: Mouse moved to (782, 368)
Screenshot: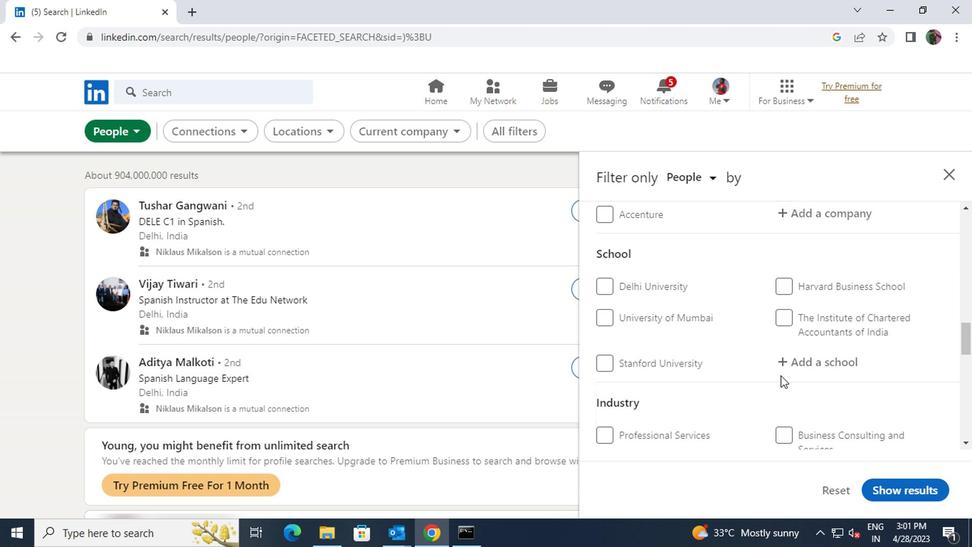 
Action: Mouse pressed left at (782, 368)
Screenshot: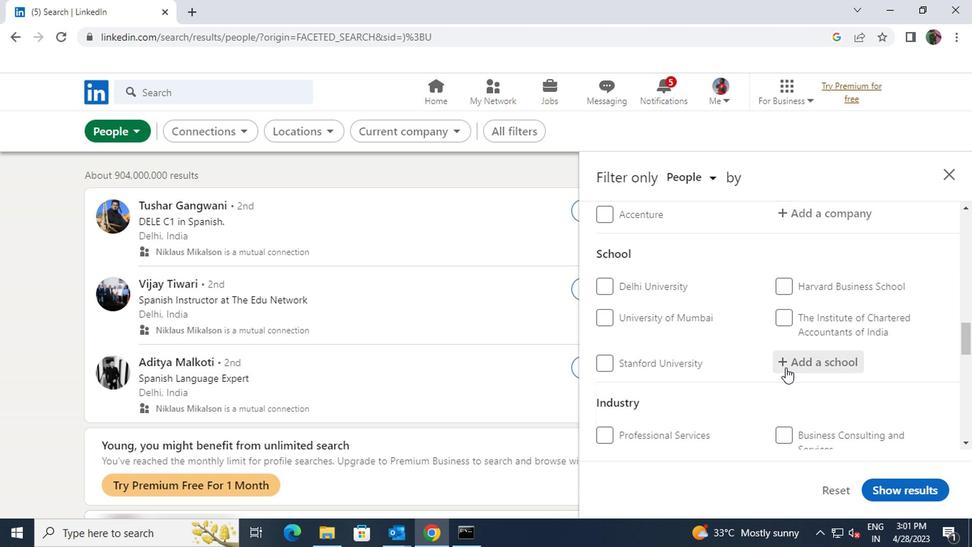 
Action: Key pressed <Key.shift>BHA<Key.shift>RTIYA
Screenshot: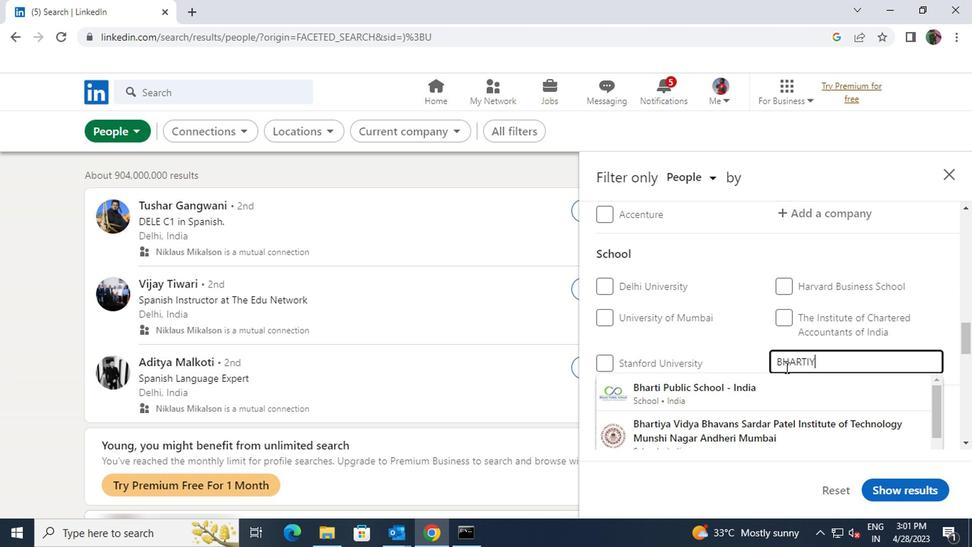 
Action: Mouse moved to (781, 414)
Screenshot: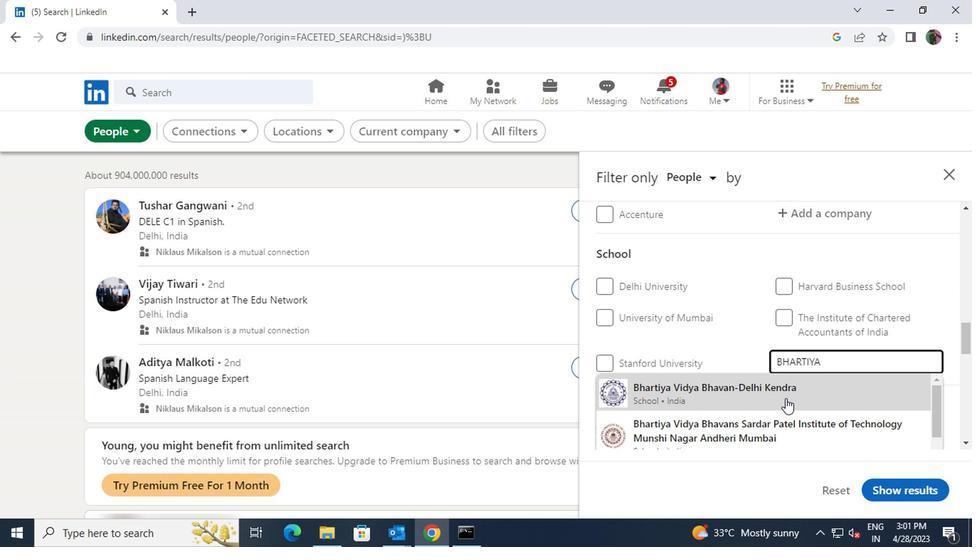 
Action: Mouse pressed left at (781, 414)
Screenshot: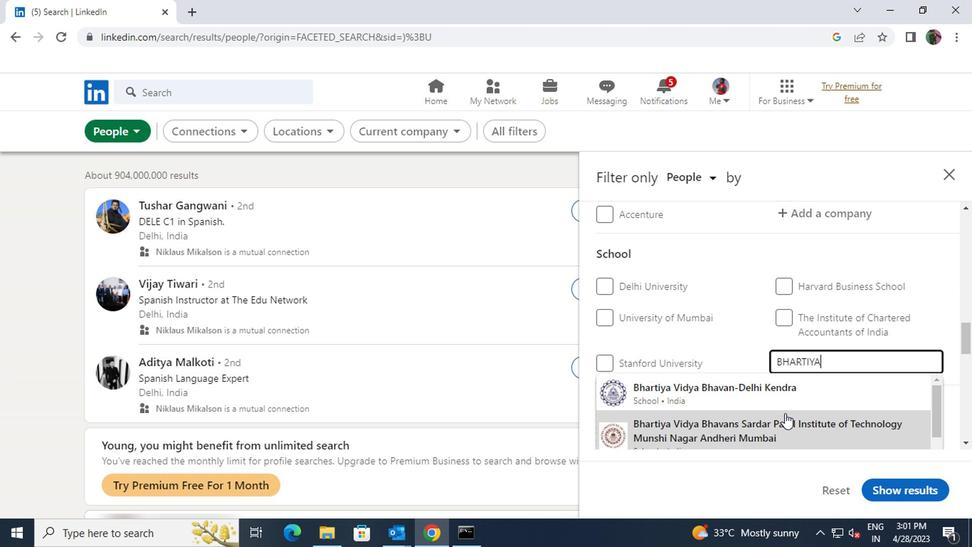 
Action: Mouse scrolled (781, 413) with delta (0, 0)
Screenshot: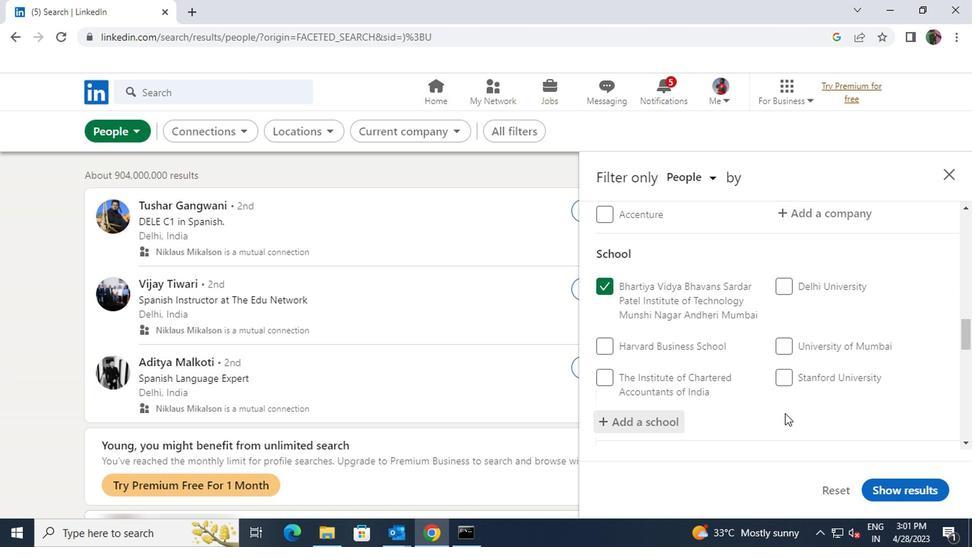 
Action: Mouse scrolled (781, 413) with delta (0, 0)
Screenshot: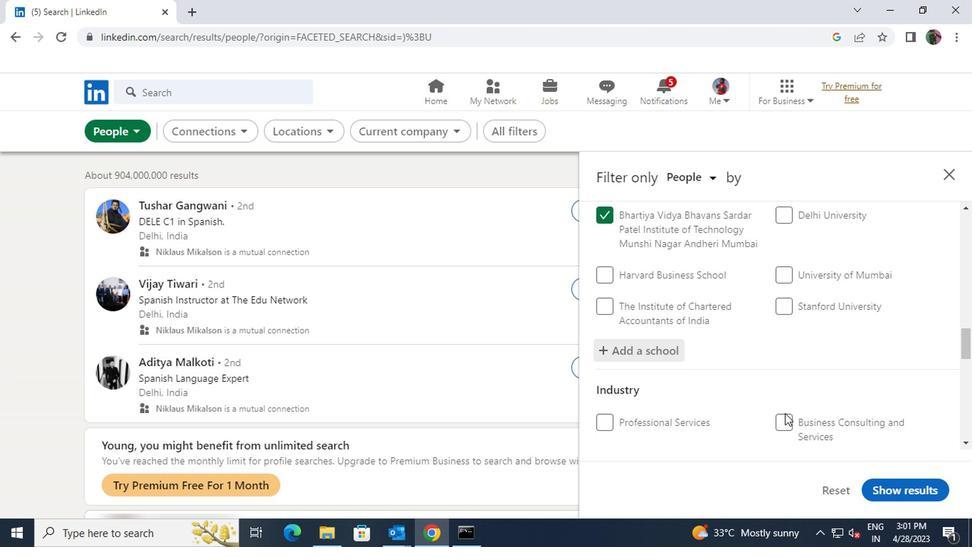 
Action: Mouse scrolled (781, 413) with delta (0, 0)
Screenshot: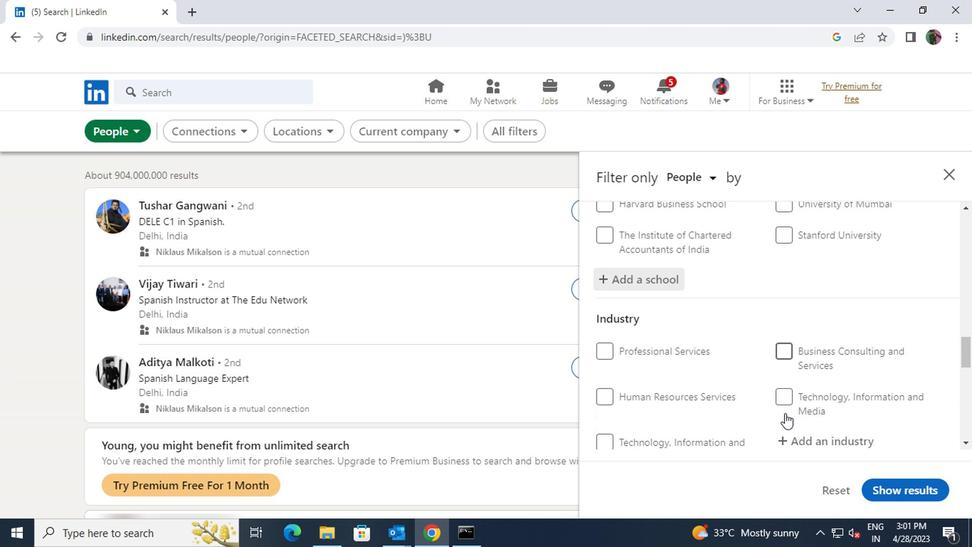 
Action: Mouse moved to (786, 365)
Screenshot: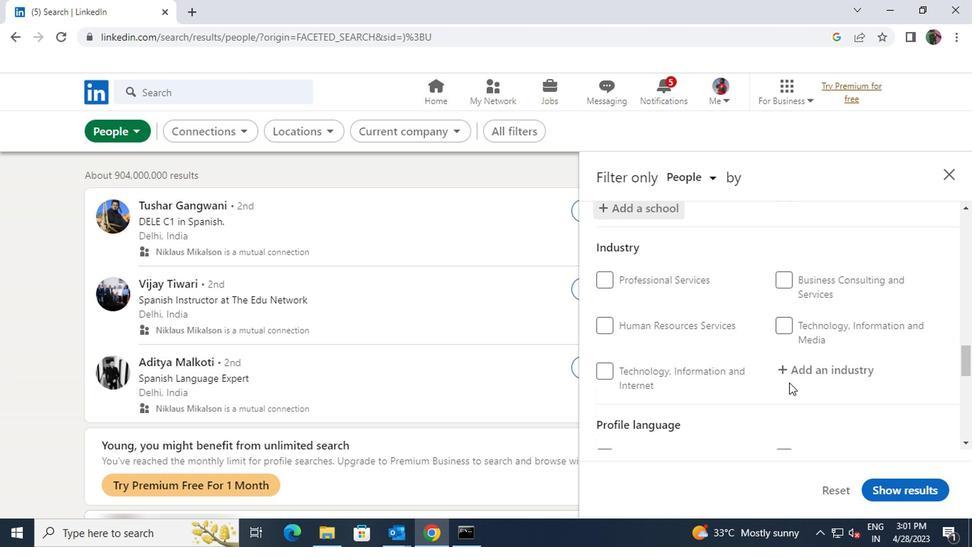 
Action: Mouse pressed left at (786, 365)
Screenshot: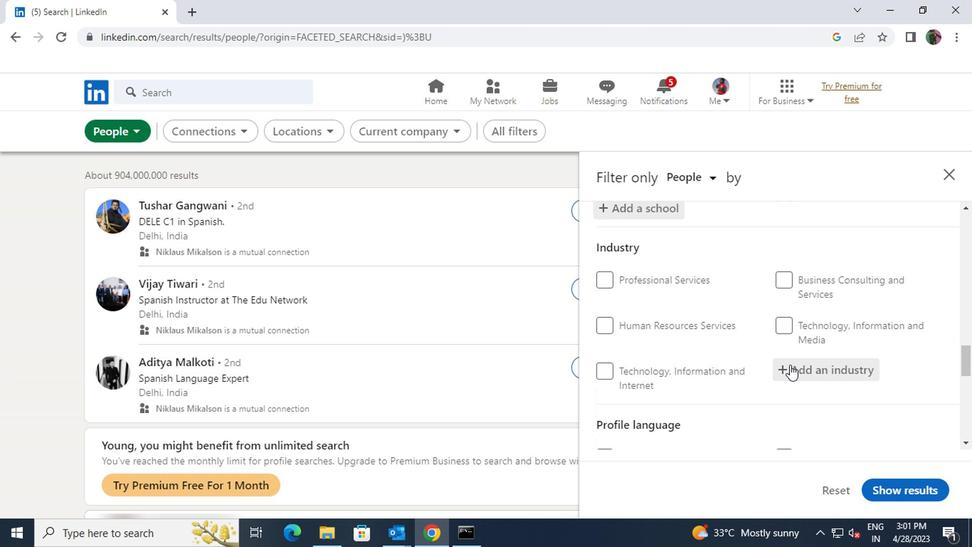 
Action: Key pressed <Key.shift><Key.shift><Key.shift><Key.shift><Key.shift><Key.shift><Key.shift><Key.shift>INTERNET
Screenshot: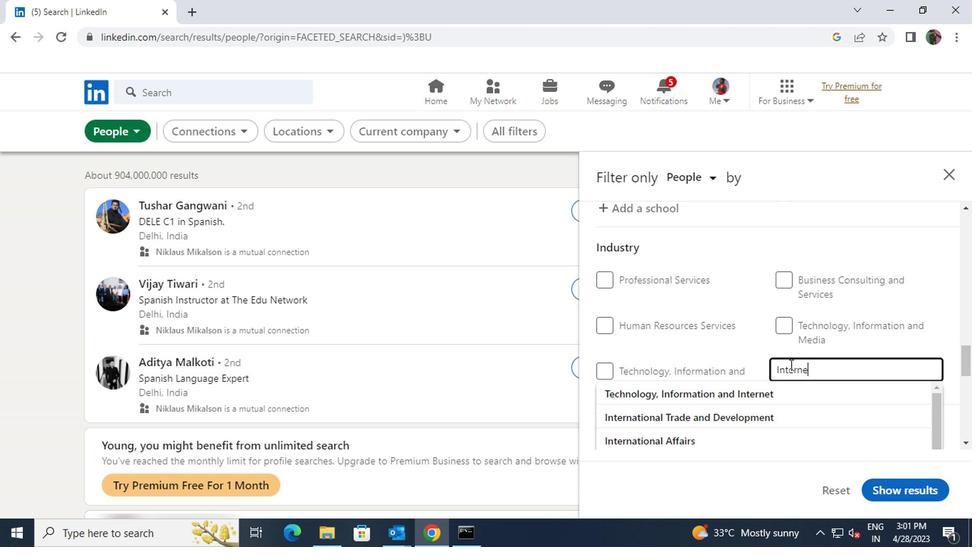 
Action: Mouse moved to (767, 412)
Screenshot: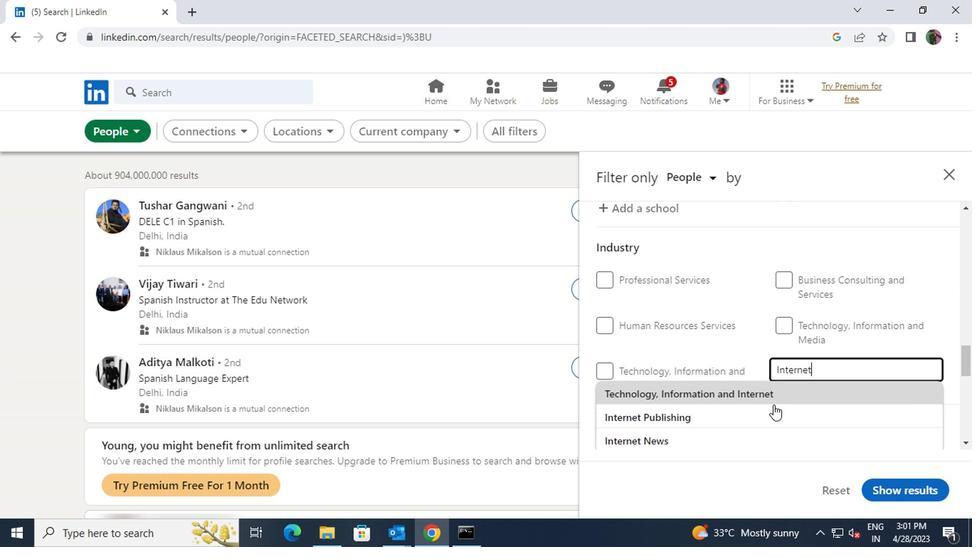 
Action: Mouse pressed left at (767, 412)
Screenshot: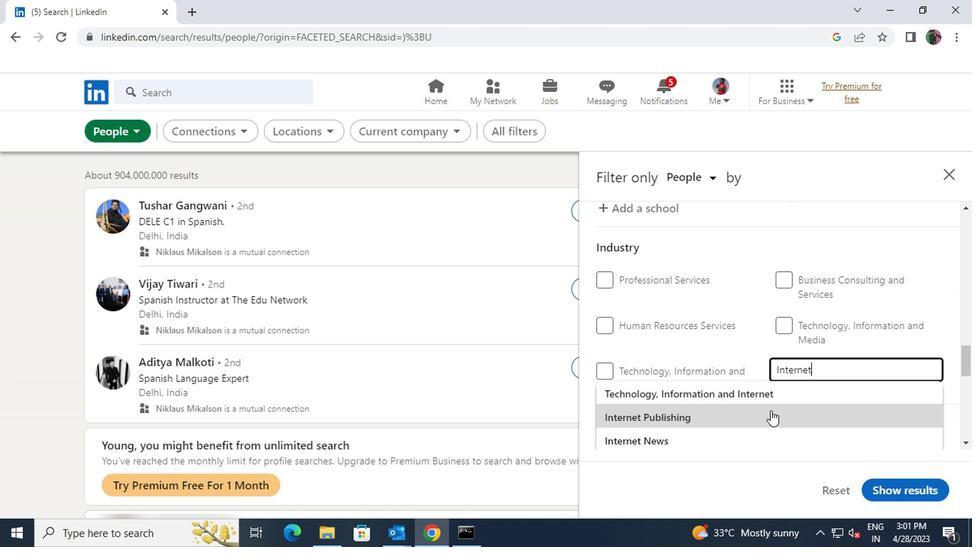 
Action: Mouse scrolled (767, 411) with delta (0, -1)
Screenshot: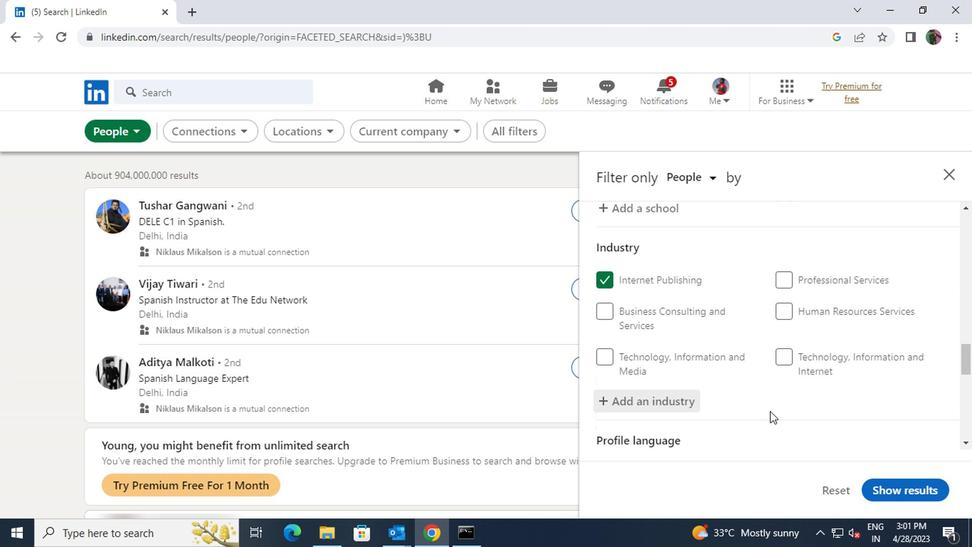 
Action: Mouse scrolled (767, 411) with delta (0, -1)
Screenshot: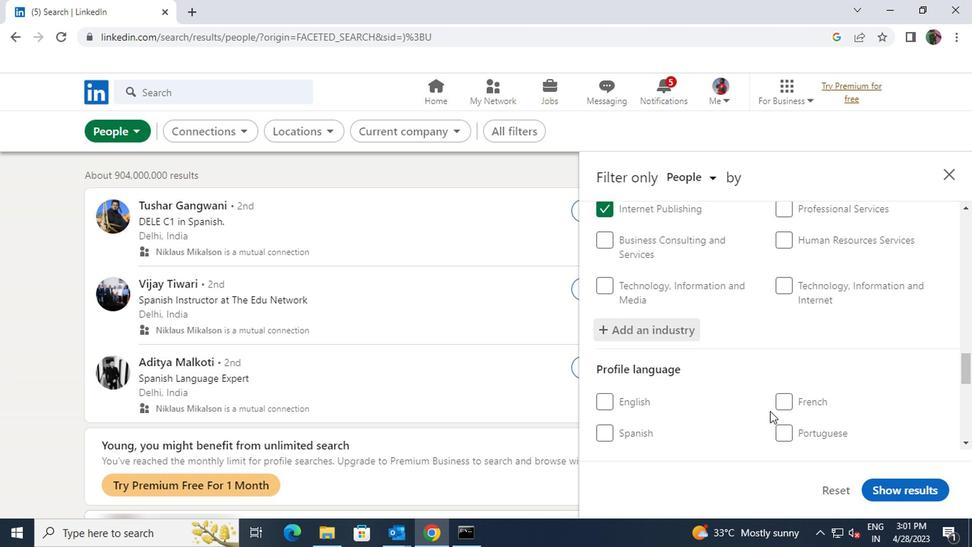 
Action: Mouse scrolled (767, 411) with delta (0, -1)
Screenshot: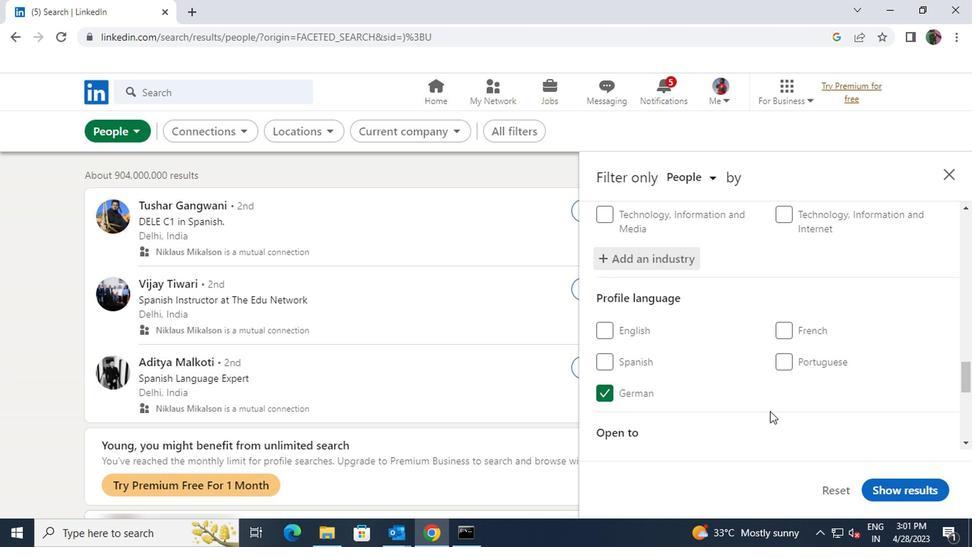 
Action: Mouse scrolled (767, 411) with delta (0, -1)
Screenshot: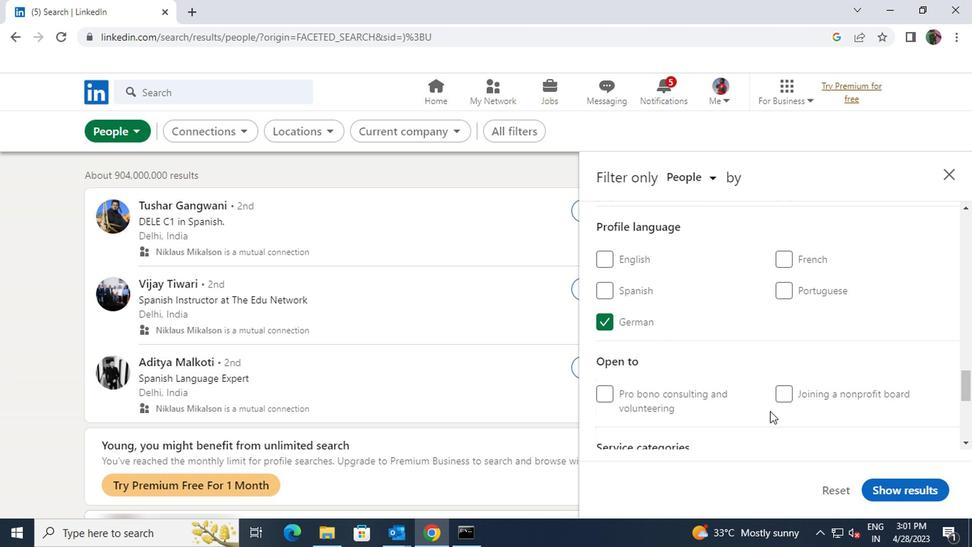 
Action: Mouse scrolled (767, 411) with delta (0, -1)
Screenshot: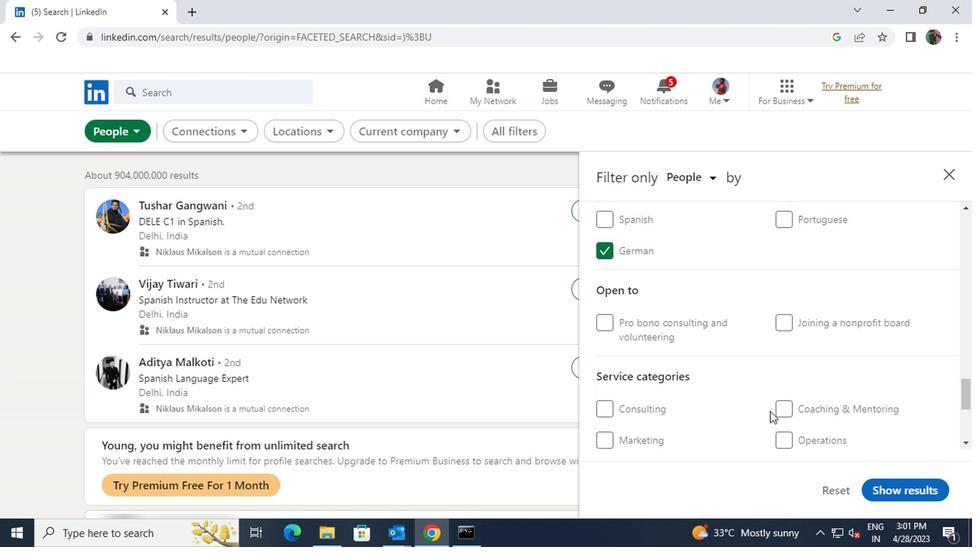 
Action: Mouse moved to (779, 400)
Screenshot: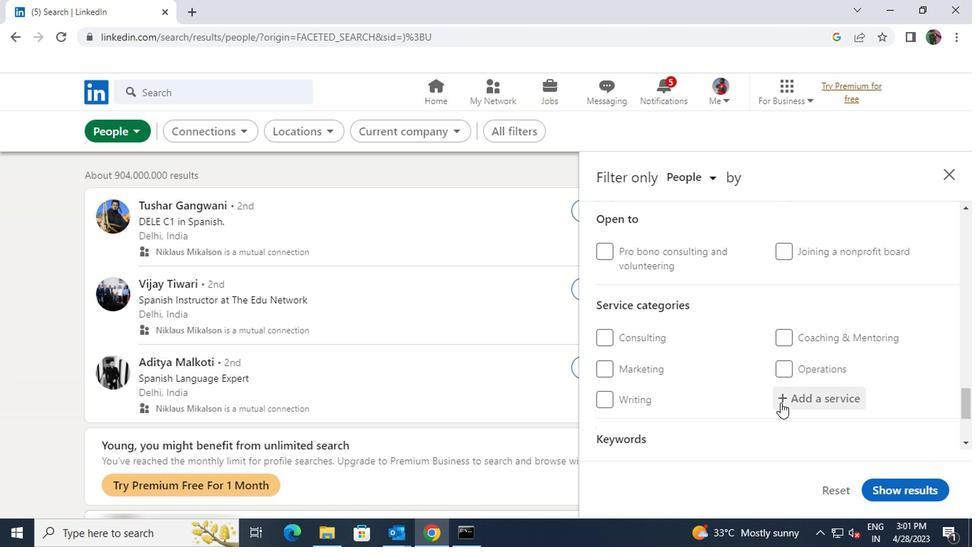 
Action: Mouse pressed left at (779, 400)
Screenshot: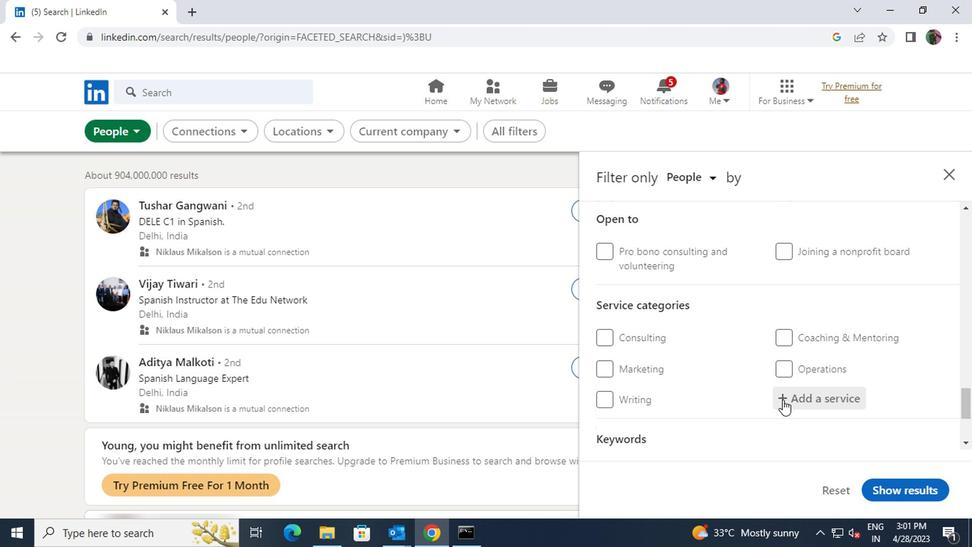 
Action: Key pressed <Key.shift>TRANS
Screenshot: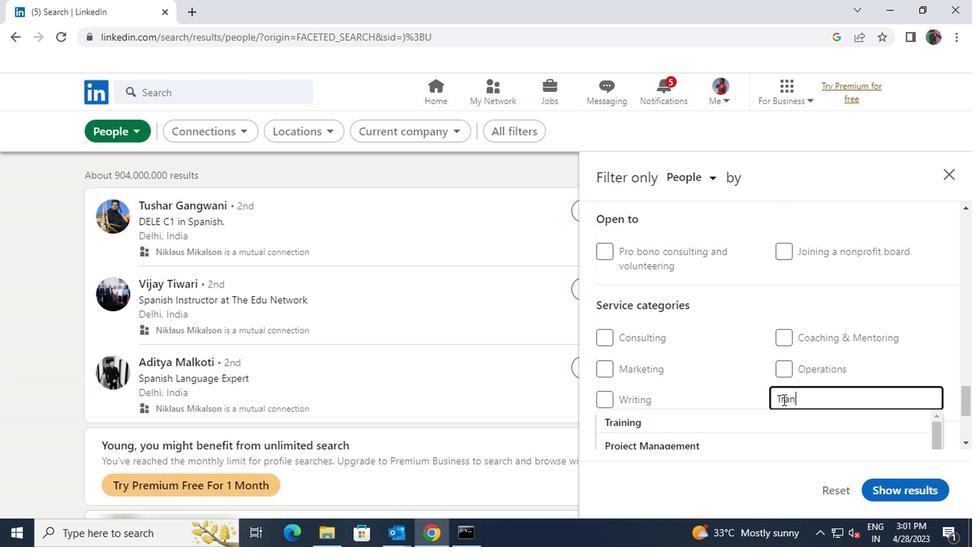 
Action: Mouse moved to (766, 413)
Screenshot: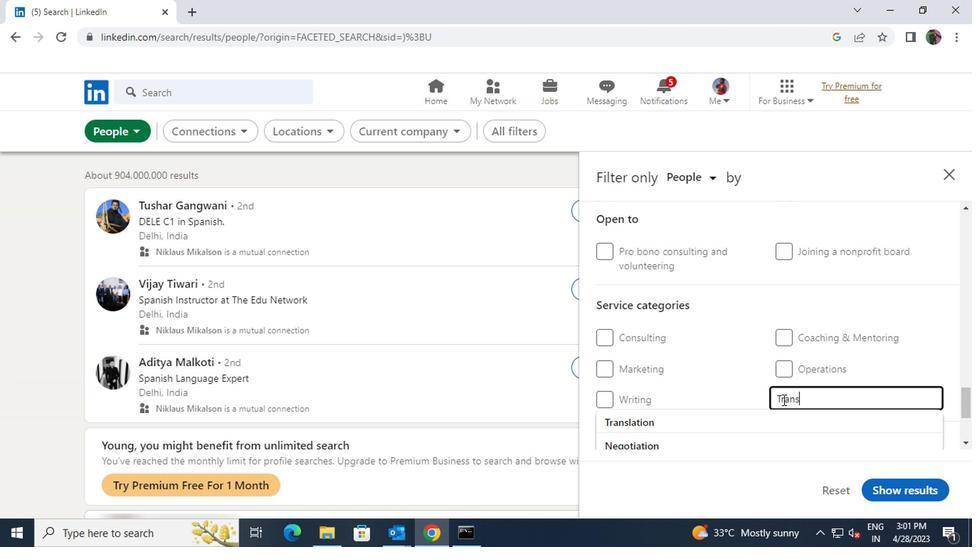 
Action: Mouse pressed left at (766, 413)
Screenshot: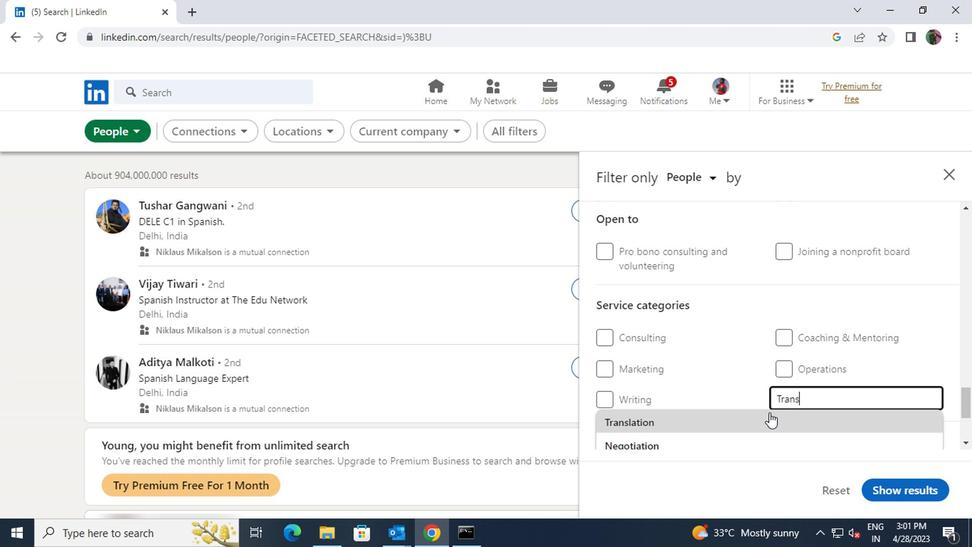 
Action: Mouse scrolled (766, 412) with delta (0, -1)
Screenshot: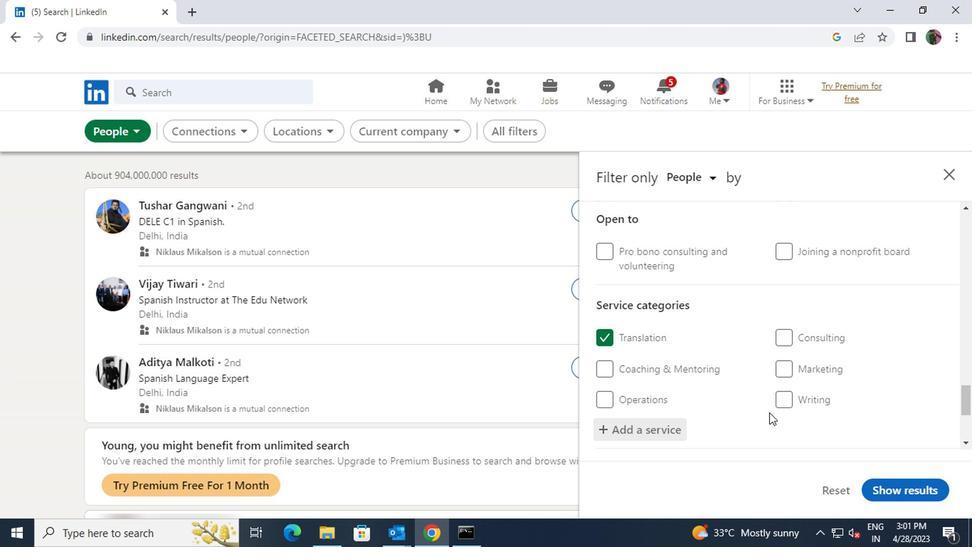 
Action: Mouse scrolled (766, 412) with delta (0, -1)
Screenshot: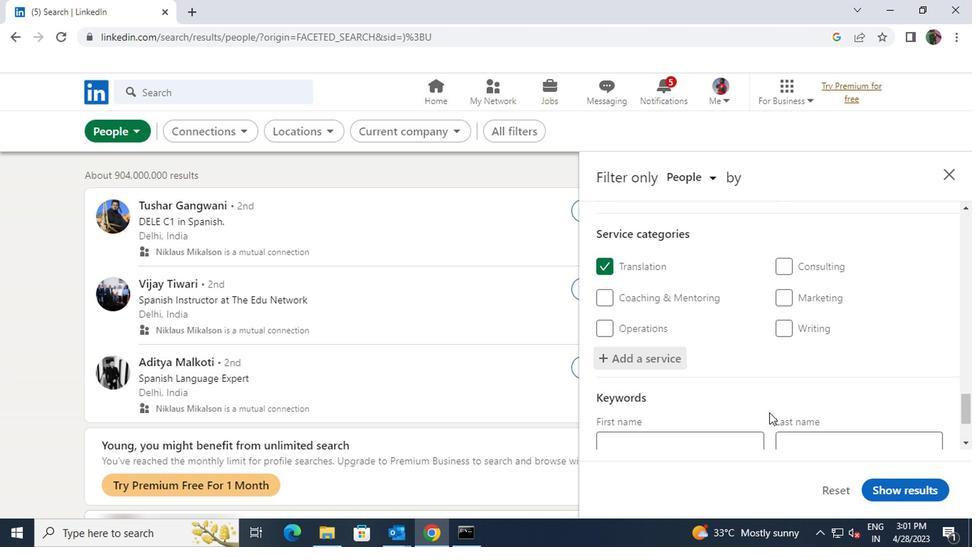 
Action: Mouse moved to (749, 419)
Screenshot: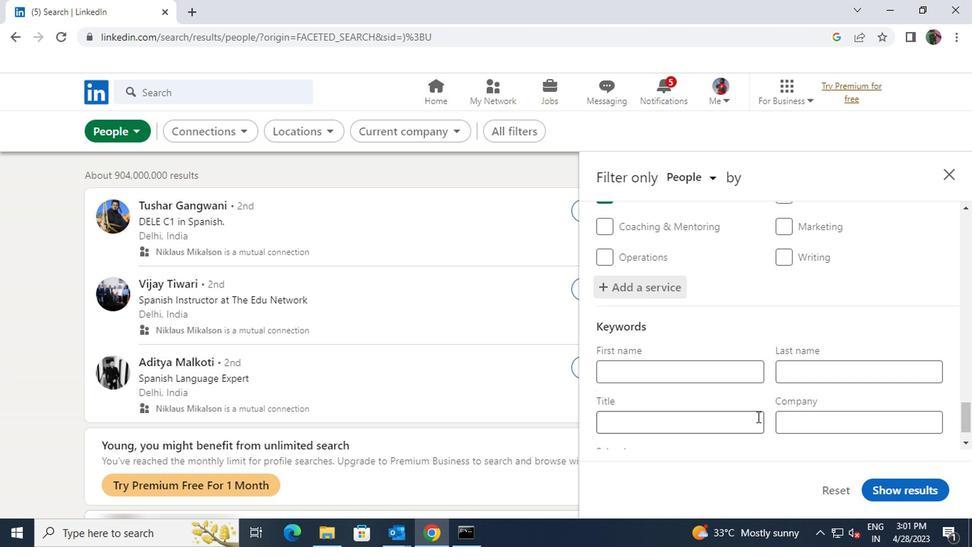 
Action: Mouse pressed left at (749, 419)
Screenshot: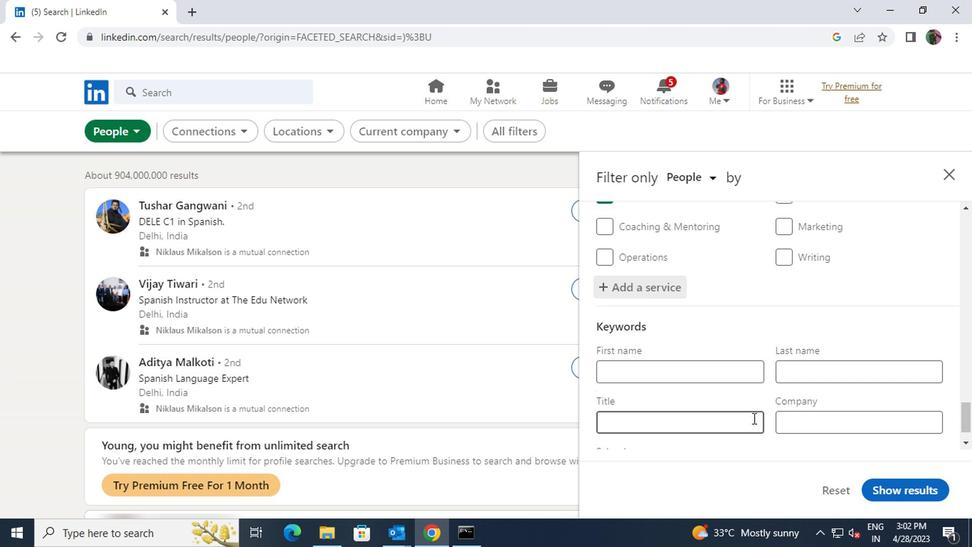 
Action: Key pressed <Key.shift>ACTOR
Screenshot: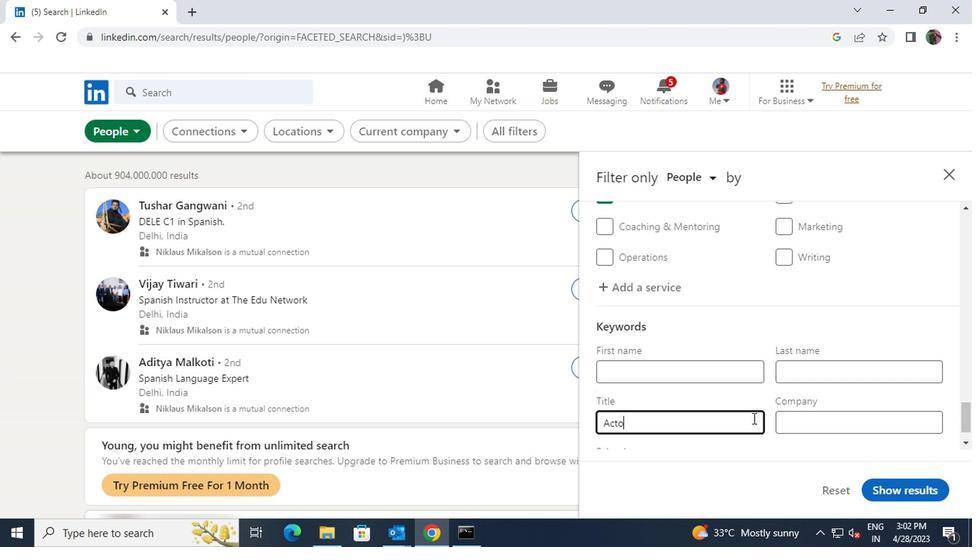 
Action: Mouse moved to (881, 487)
Screenshot: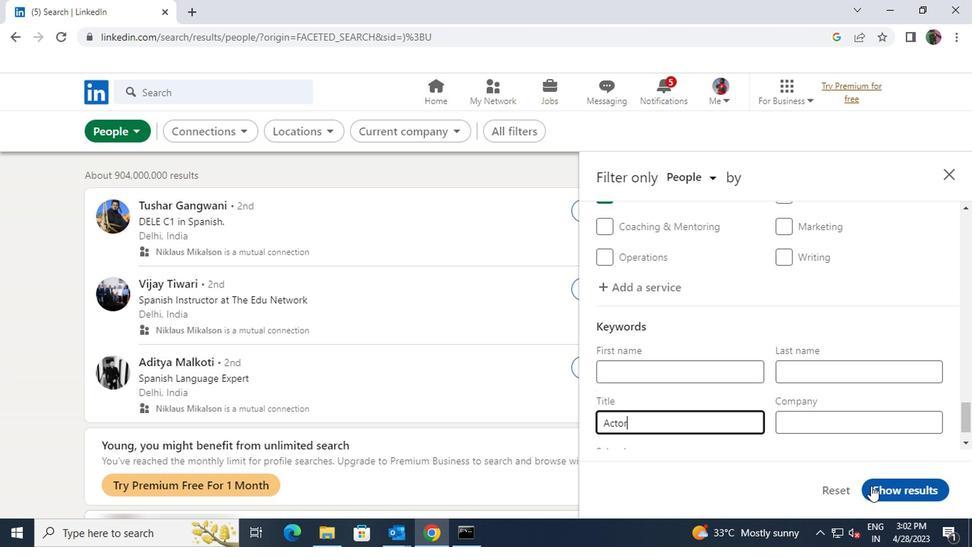 
Action: Mouse pressed left at (881, 487)
Screenshot: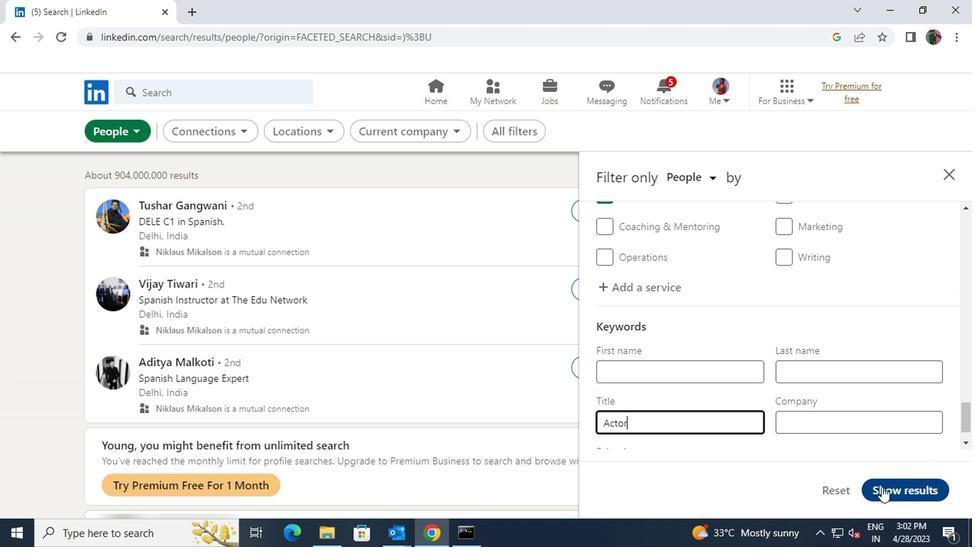 
Action: Mouse moved to (881, 488)
Screenshot: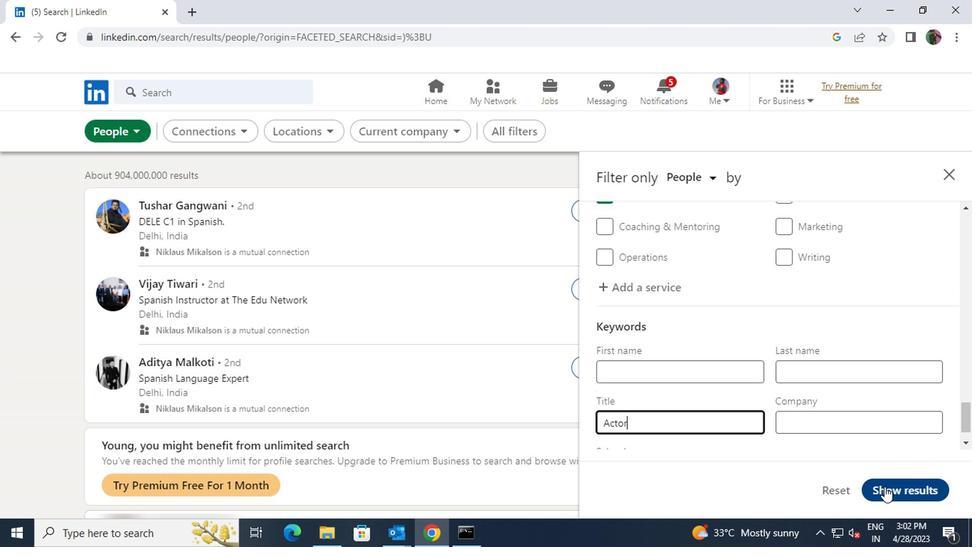 
